 Task: Slide 4 - About The Recipe.
Action: Mouse moved to (33, 79)
Screenshot: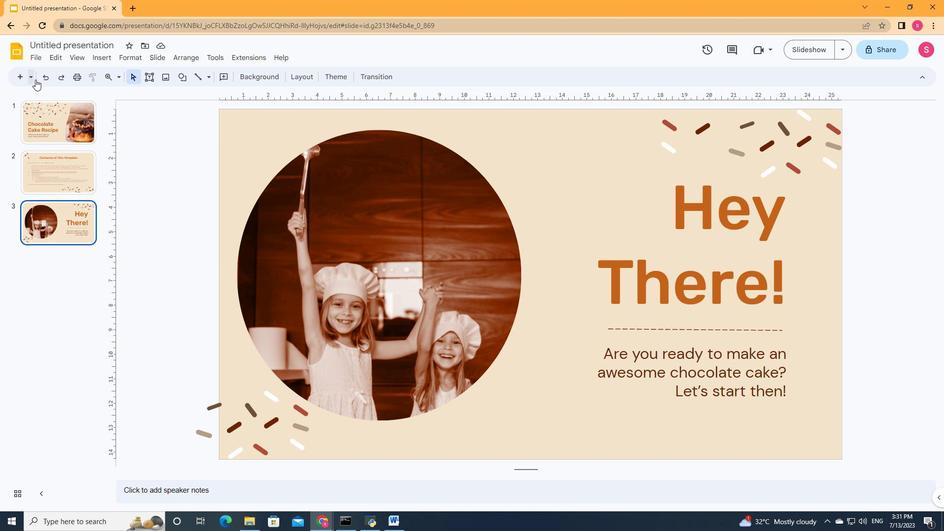 
Action: Mouse pressed left at (33, 79)
Screenshot: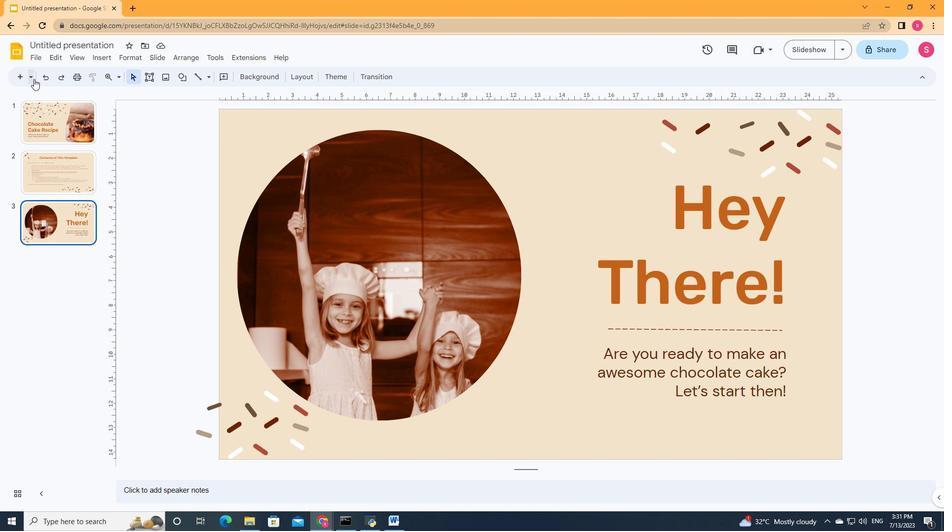 
Action: Mouse moved to (172, 106)
Screenshot: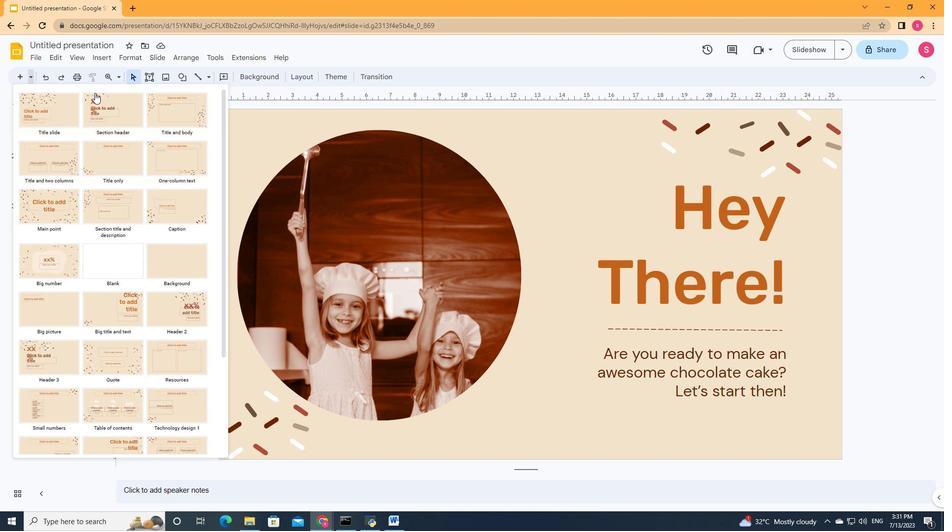 
Action: Mouse pressed left at (172, 106)
Screenshot: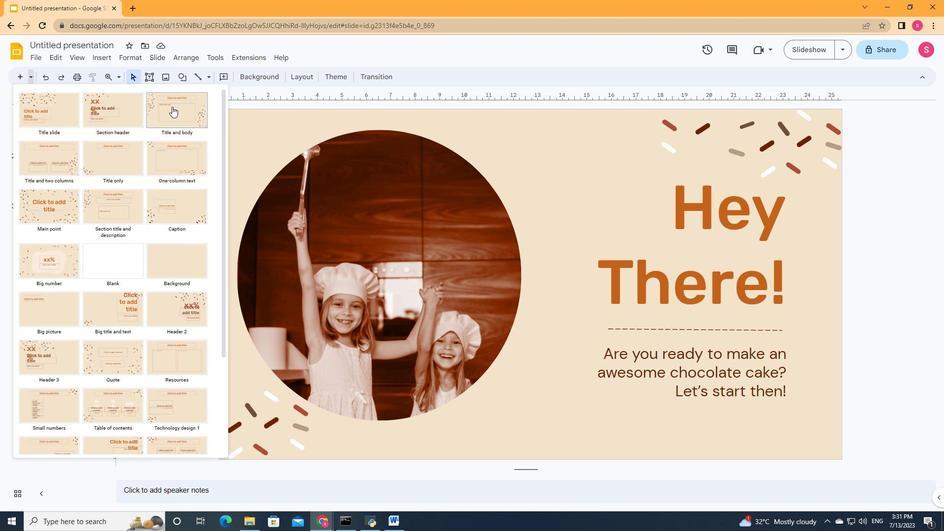 
Action: Mouse moved to (416, 159)
Screenshot: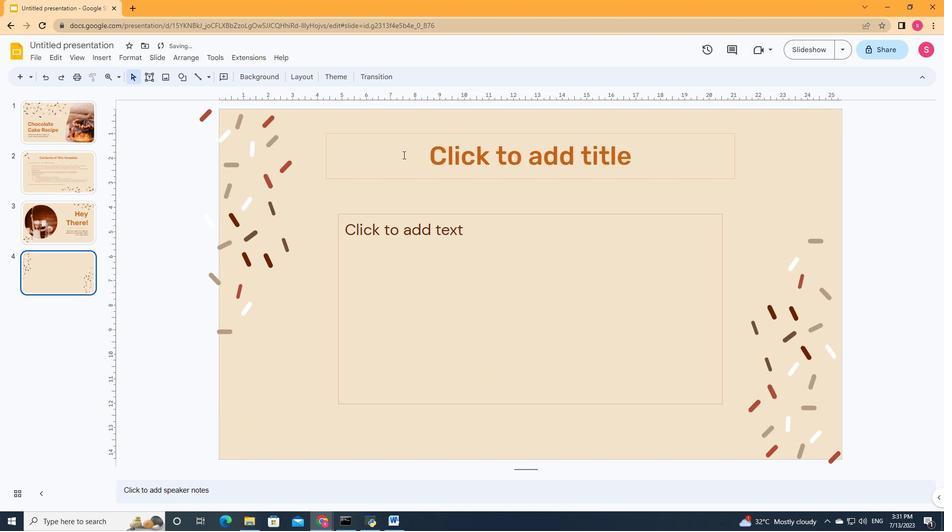 
Action: Mouse pressed left at (416, 159)
Screenshot: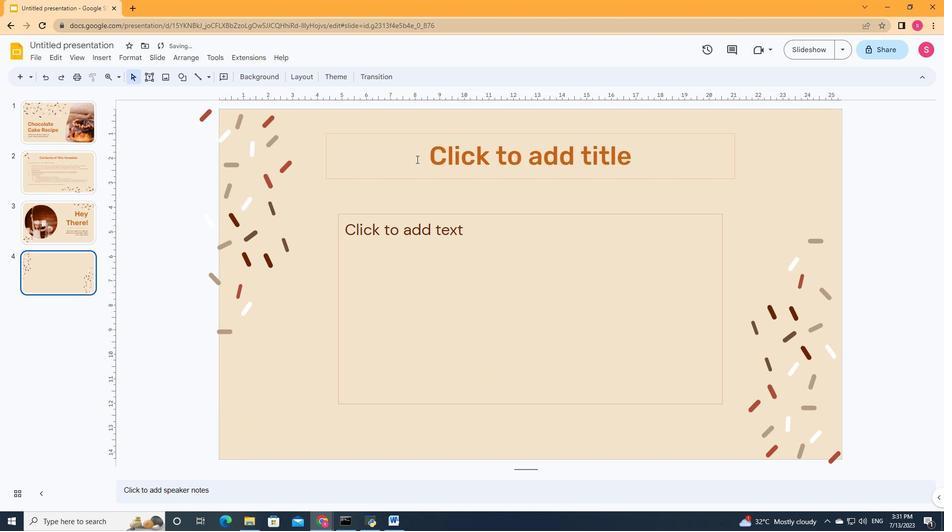 
Action: Key pressed <Key.shift>About<Key.space>the<Key.space><Key.shift>Recipe
Screenshot: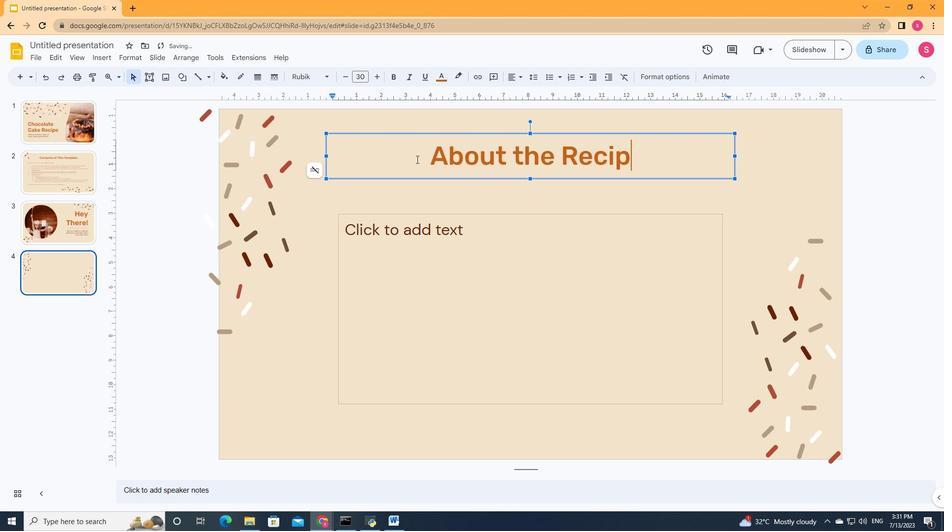 
Action: Mouse moved to (393, 277)
Screenshot: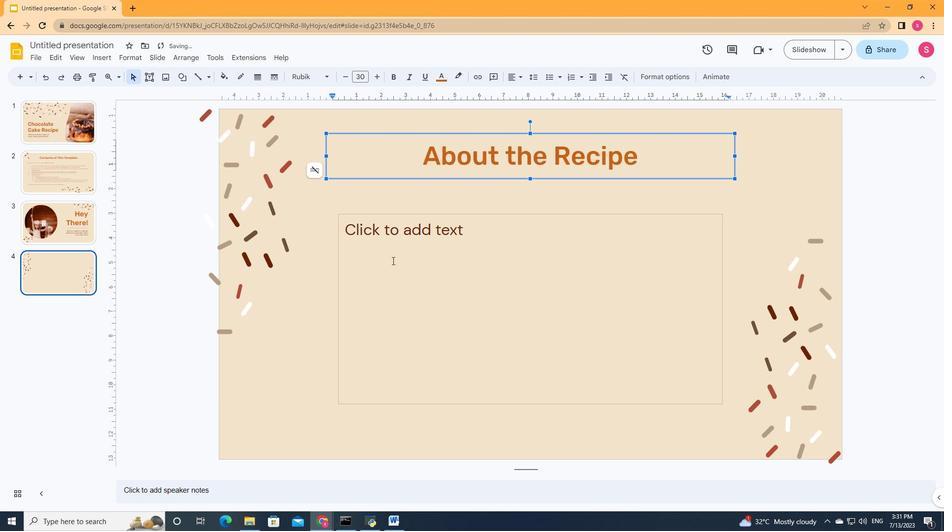 
Action: Mouse pressed left at (393, 277)
Screenshot: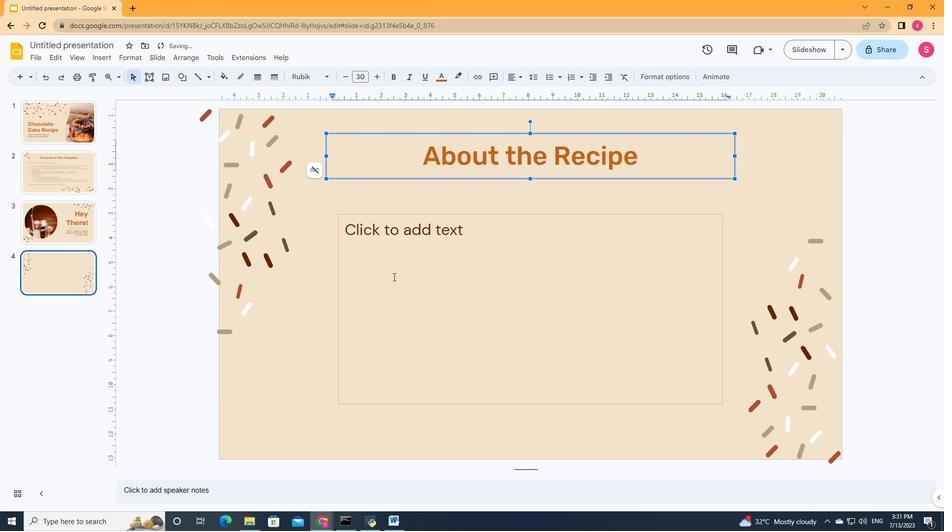 
Action: Key pressed <Key.shift>Craving<Key.space>something<Key.space>sweet<Key.shift>?<Key.space><Key.shift>Then,<Key.space>we<Key.space>have<Key.space>the<Key.space>perfect<Key.space>solution.<Key.space><Key.shift>This<Key.space>chocolate<Key.space>cake<Key.space>is<Key.shift><Key.shift><Key.shift><Key.shift><Key.shift><Key.shift><Key.shift><Key.shift><Key.shift>:<Key.enter><Key.shift><Key.shift>Very<Key.space>easy<Key.space>to<Key.space>make<Key.enter><Key.shift>You<Key.space>can<Key.space>change<Key.space>the<Key.space>ingredients<Key.space>and<Key.space>choose<Key.space>gluten-free<Key.space>options<Key.space>too<Key.enter><Key.shift>Most<Key.space>importantly,<Key.space>it's<Key.space>simply<Key.space>delicious<Key.shift><Key.shift><Key.shift><Key.shift><Key.shift><Key.shift><Key.shift><Key.shift><Key.shift><Key.shift><Key.shift><Key.shift><Key.shift><Key.shift><Key.shift>!<Key.enter><Key.shift><Key.shift><Key.shift><Key.shift><Key.shift><Key.shift><Key.shift>We'll<Key.space>take<Key.space>you<Key.space>step<Key.space>by<Key.space>step,<Key.space>so<Key.space>dont<Key.backspace>'t<Key.space>worry<Key.space>about<Key.space>getting<Key.space>messy<Key.space>and<Key.space>have<Key.space>fun<Key.shift><Key.shift>!
Screenshot: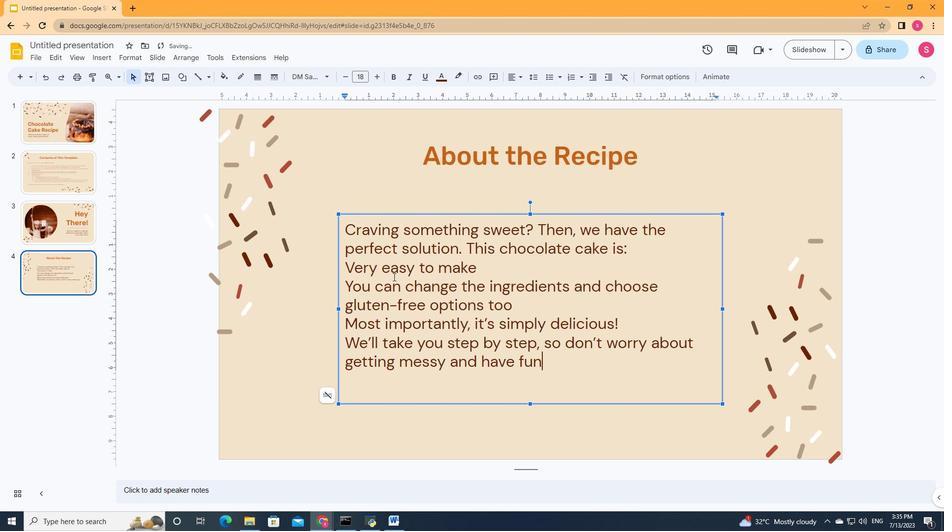 
Action: Mouse moved to (345, 270)
Screenshot: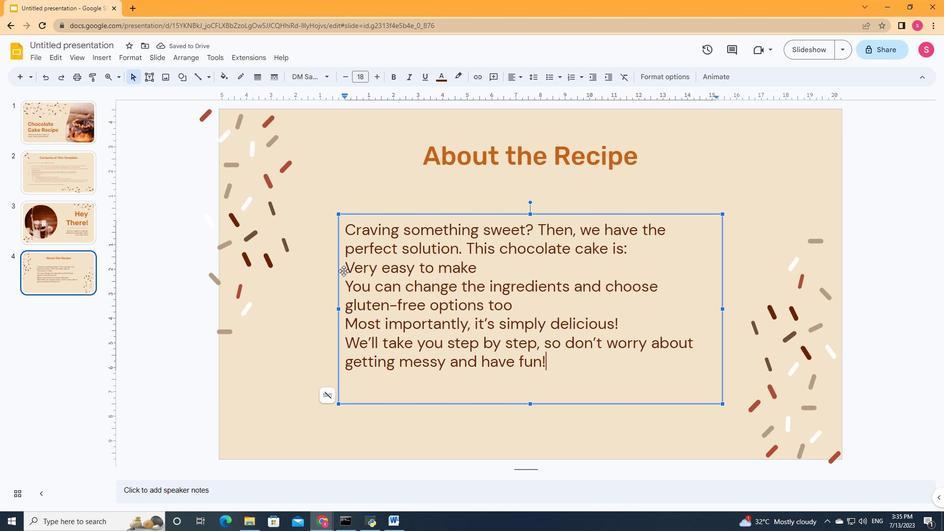 
Action: Mouse pressed left at (345, 270)
Screenshot: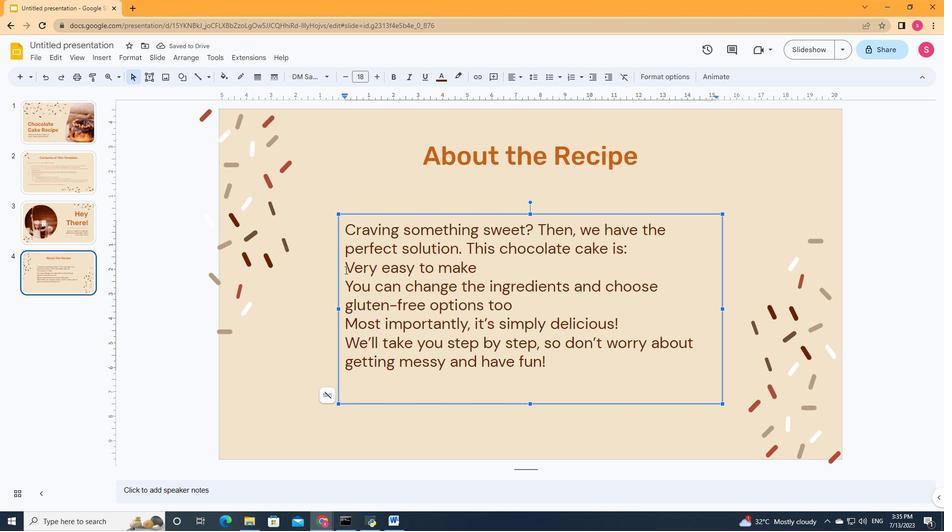
Action: Mouse moved to (556, 75)
Screenshot: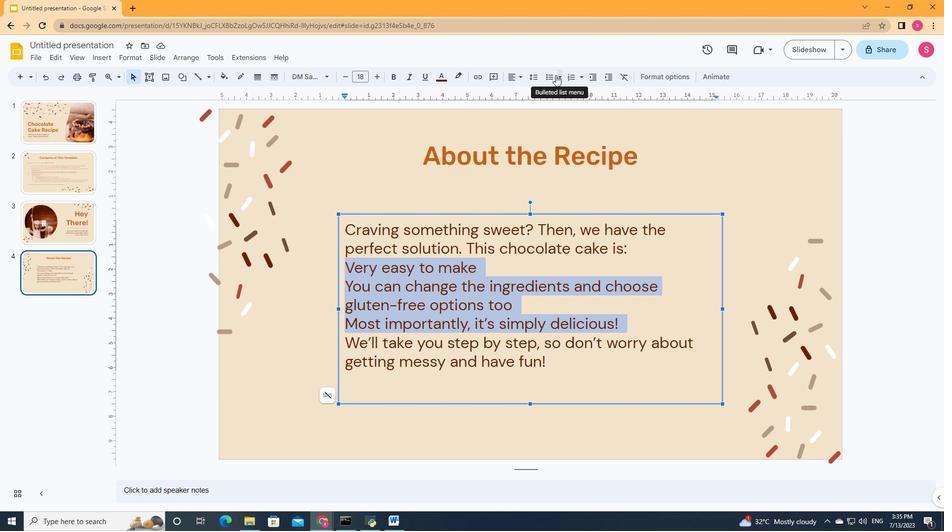 
Action: Mouse pressed left at (556, 75)
Screenshot: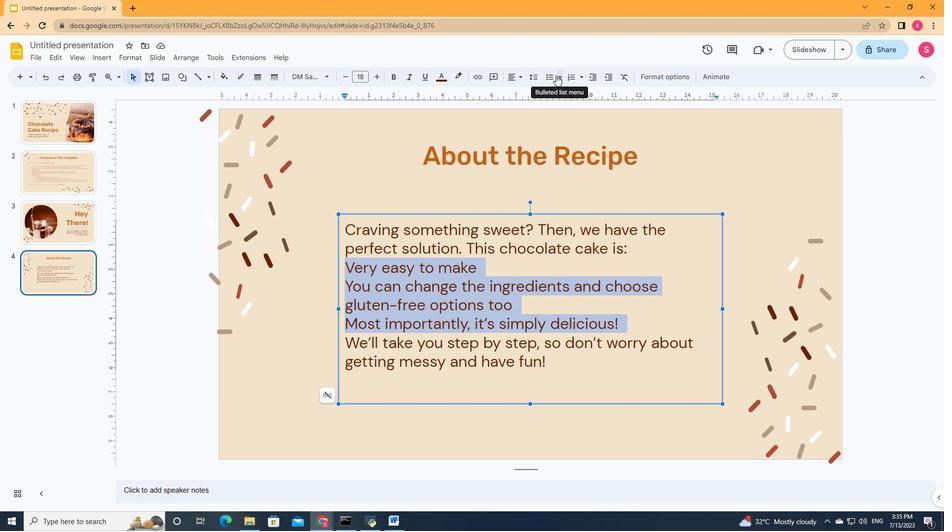 
Action: Mouse moved to (558, 102)
Screenshot: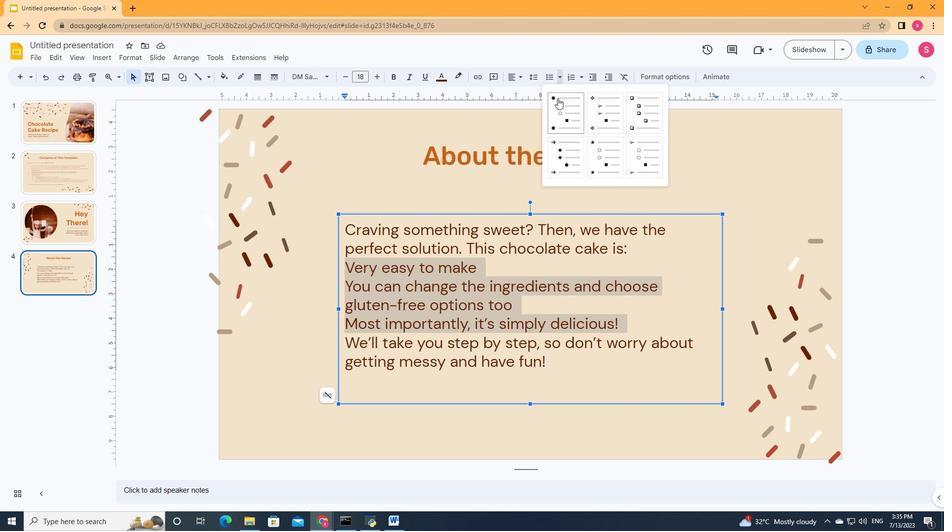 
Action: Mouse pressed left at (558, 102)
Screenshot: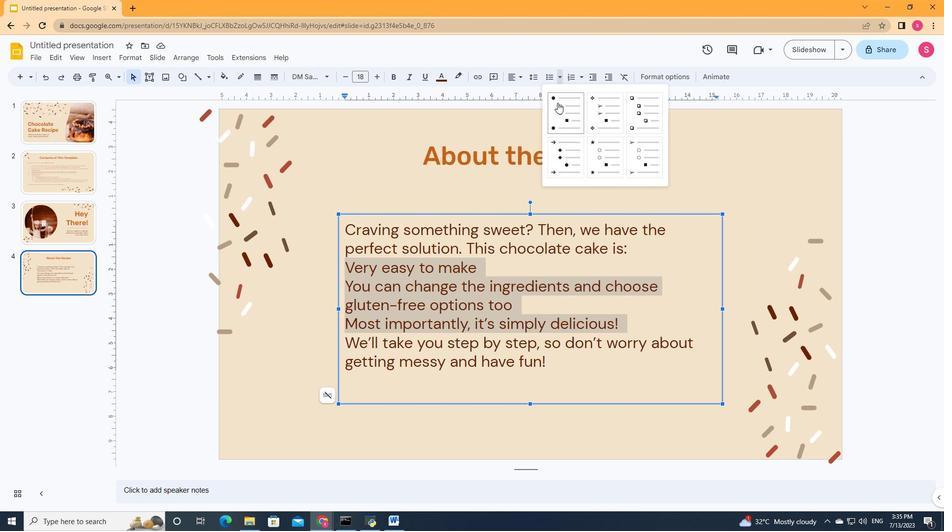 
Action: Mouse moved to (631, 251)
Screenshot: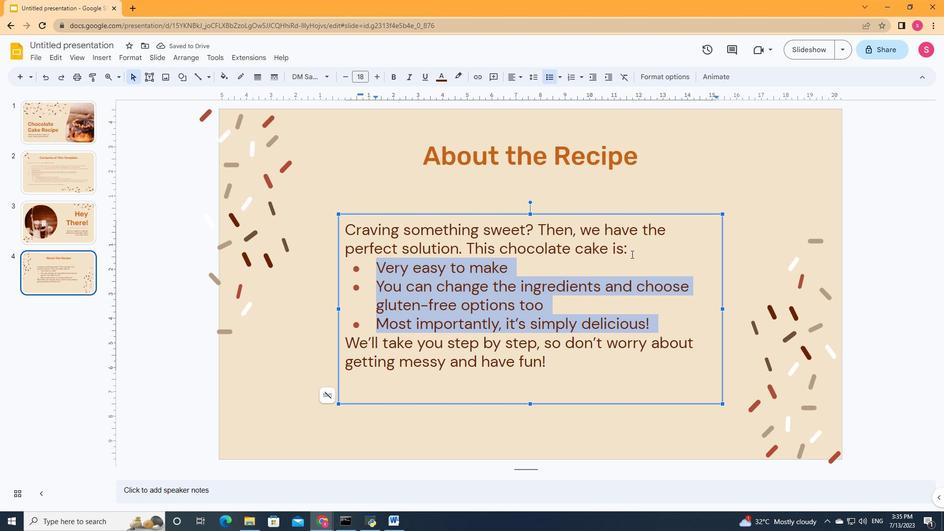 
Action: Mouse pressed left at (631, 251)
Screenshot: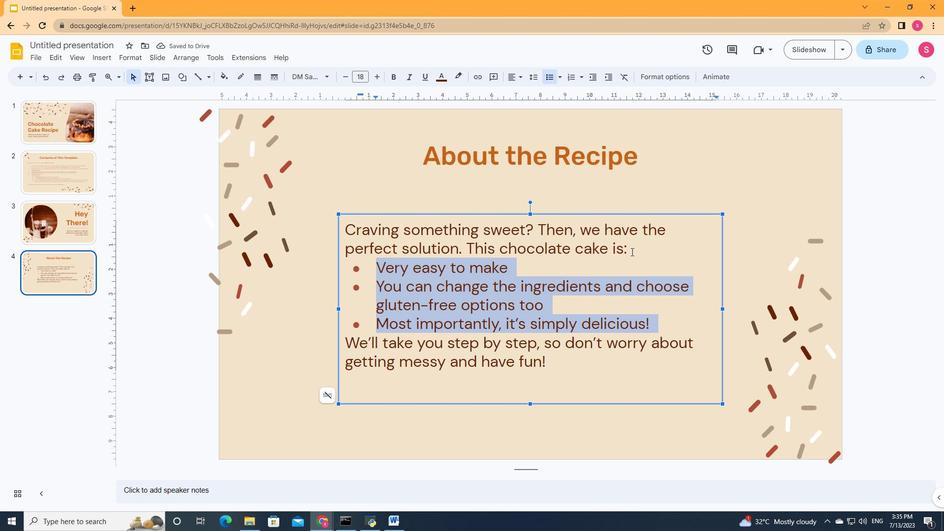 
Action: Mouse moved to (631, 255)
Screenshot: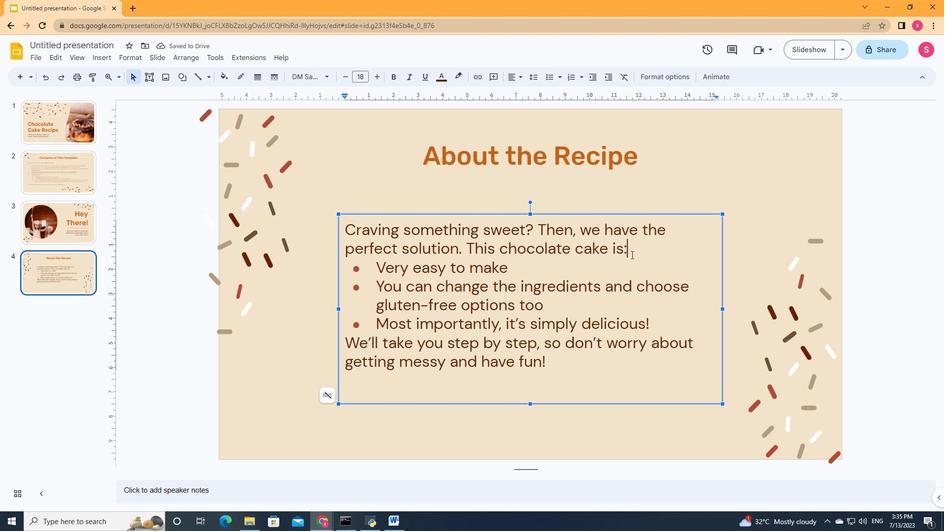 
Action: Key pressed <Key.enter>
Screenshot: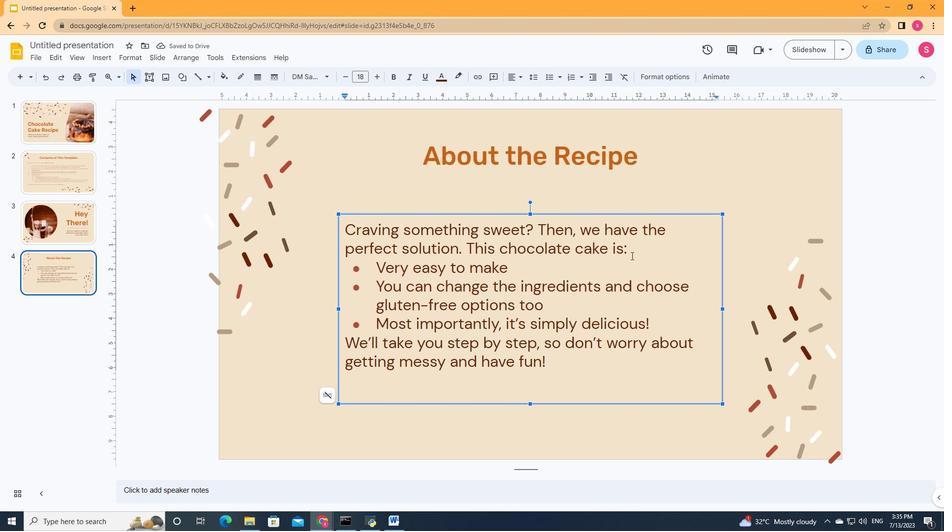 
Action: Mouse moved to (343, 362)
Screenshot: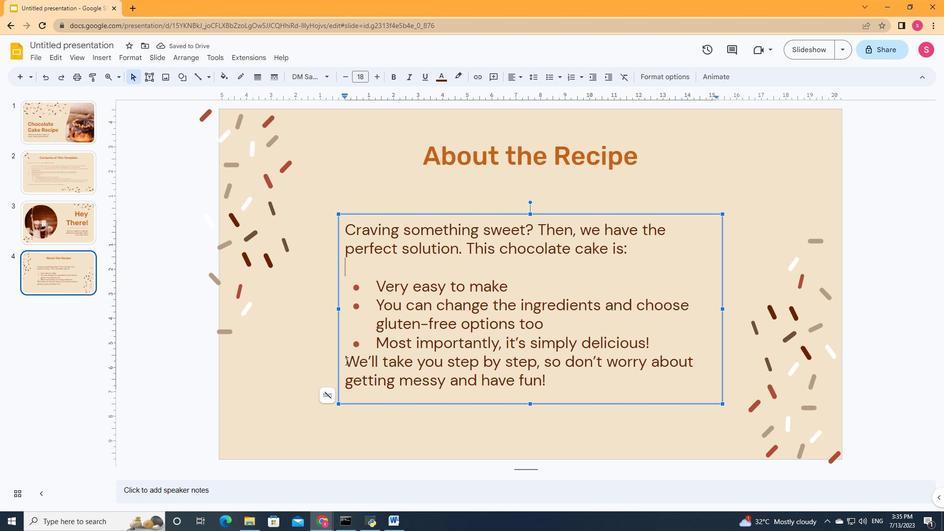 
Action: Mouse pressed left at (343, 362)
Screenshot: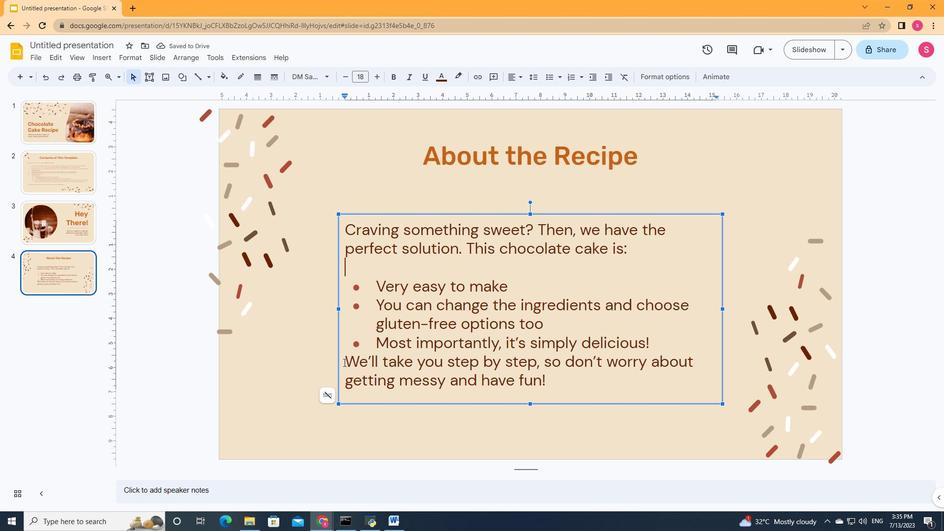 
Action: Mouse moved to (347, 362)
Screenshot: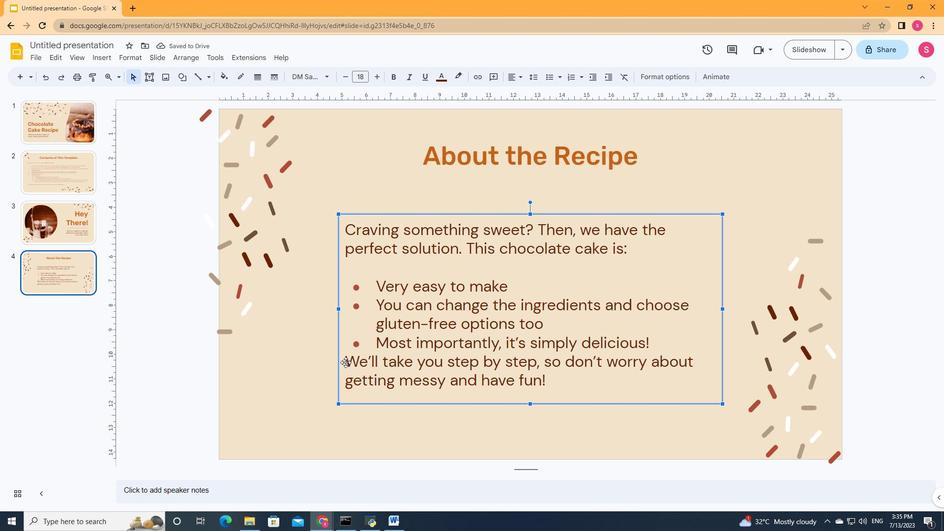 
Action: Mouse pressed left at (347, 362)
Screenshot: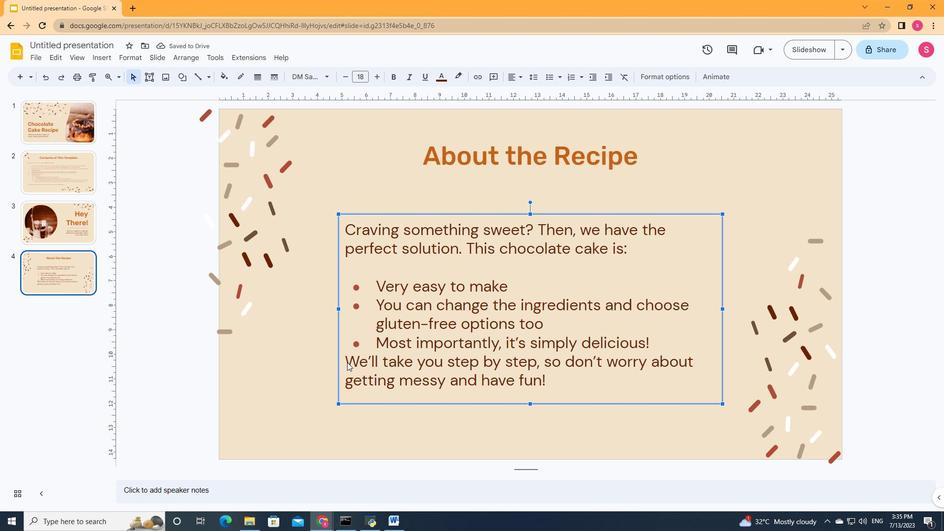 
Action: Mouse moved to (347, 362)
Screenshot: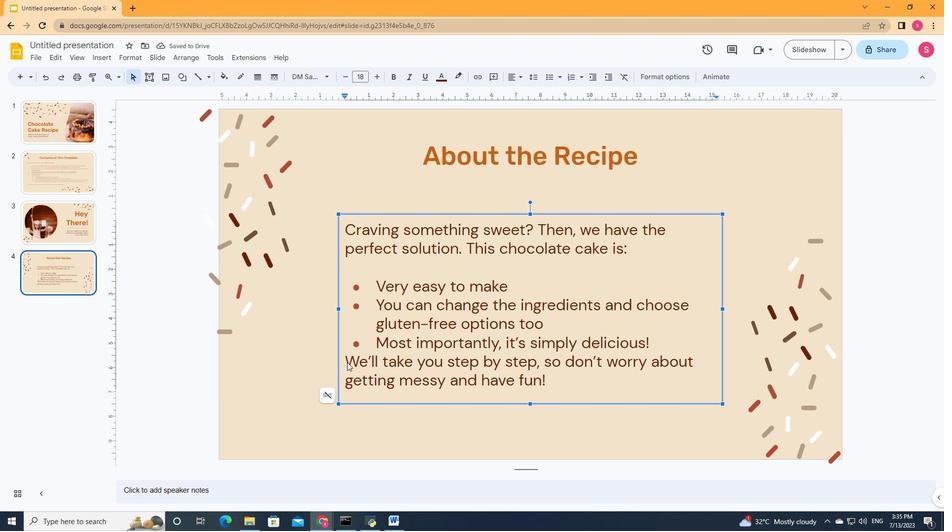 
Action: Key pressed <Key.enter>
Screenshot: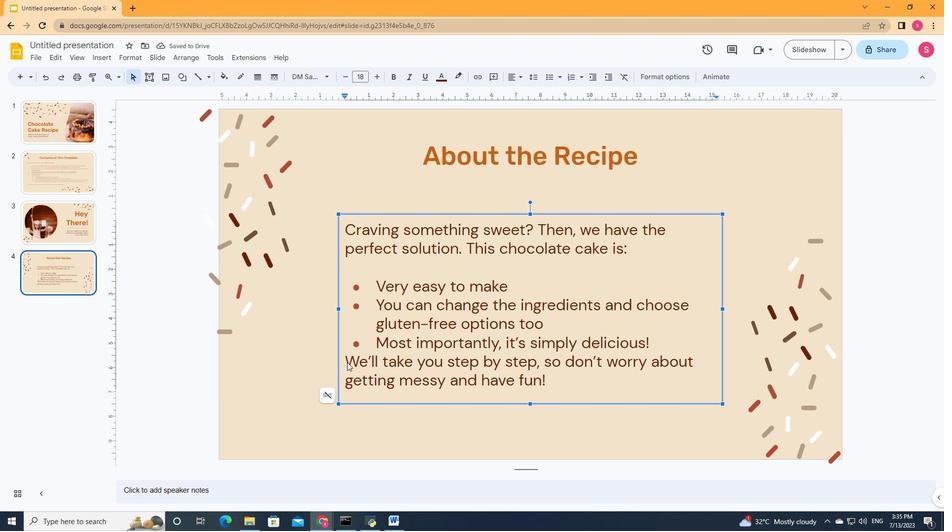 
Action: Mouse moved to (560, 421)
Screenshot: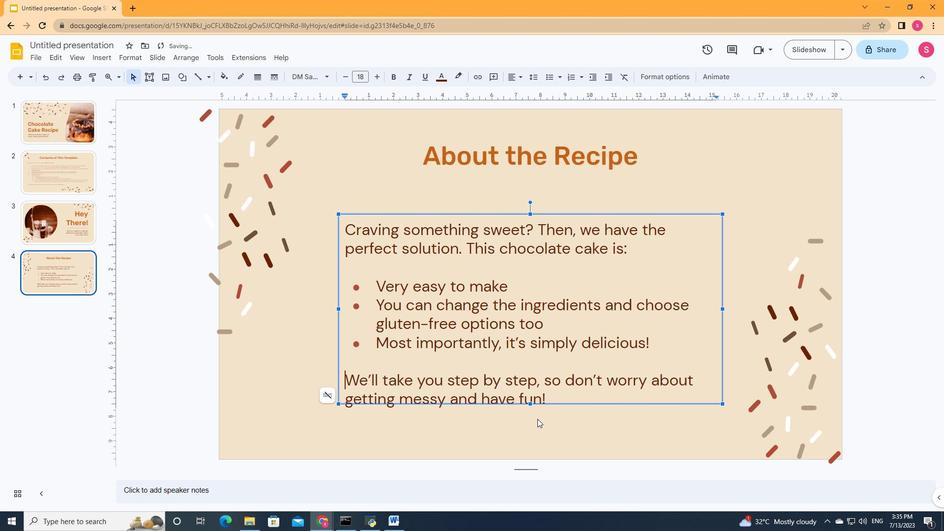 
Action: Mouse pressed left at (560, 421)
Screenshot: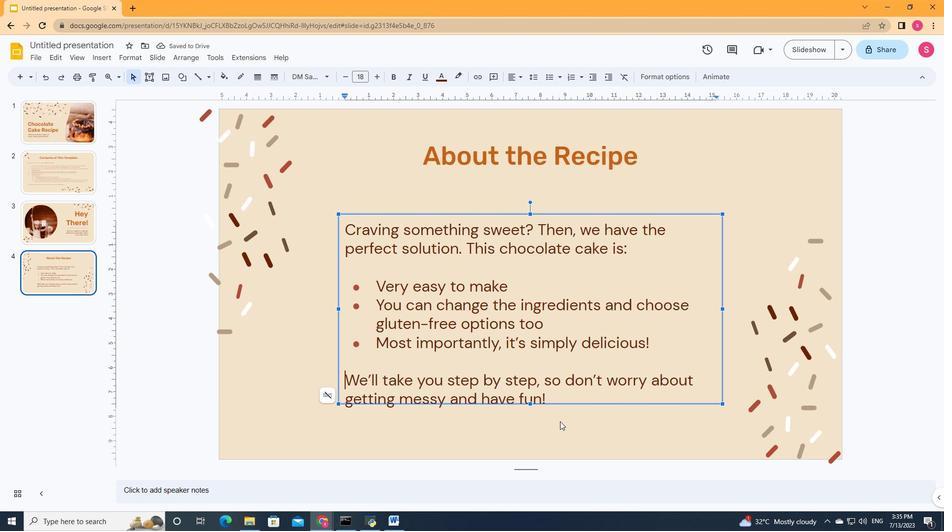 
Action: Mouse moved to (208, 78)
Screenshot: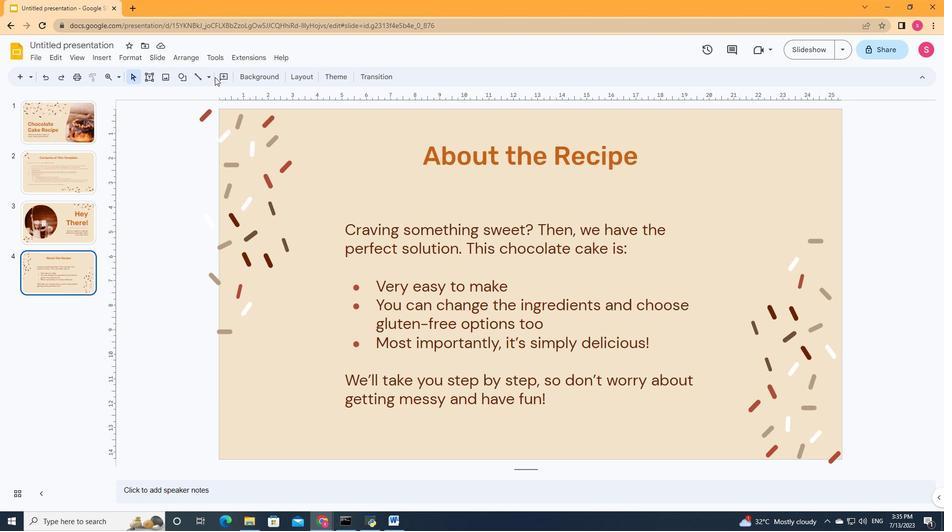 
Action: Mouse pressed left at (208, 78)
Screenshot: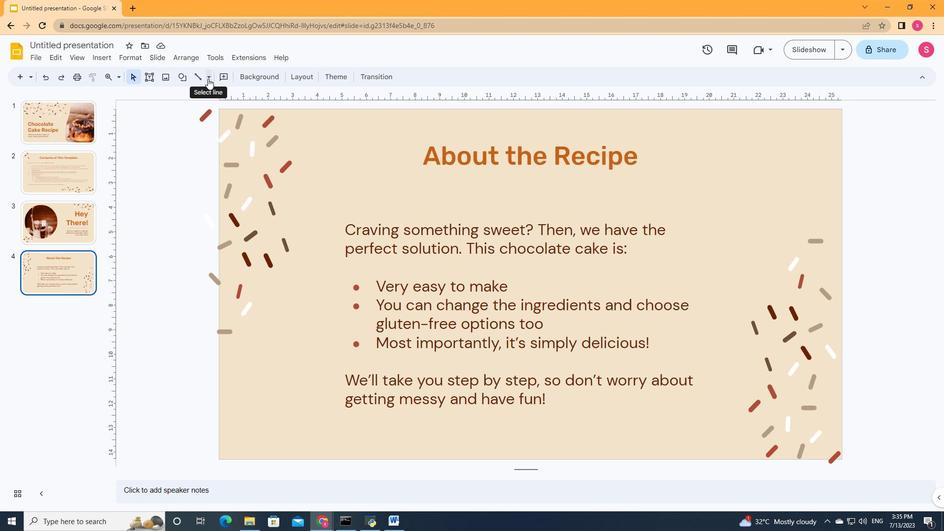 
Action: Mouse moved to (219, 96)
Screenshot: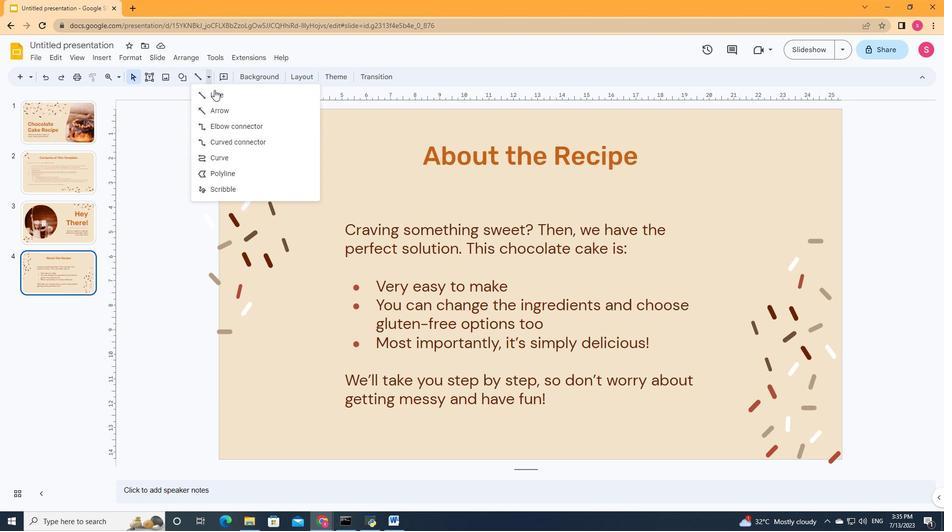 
Action: Mouse pressed left at (219, 96)
Screenshot: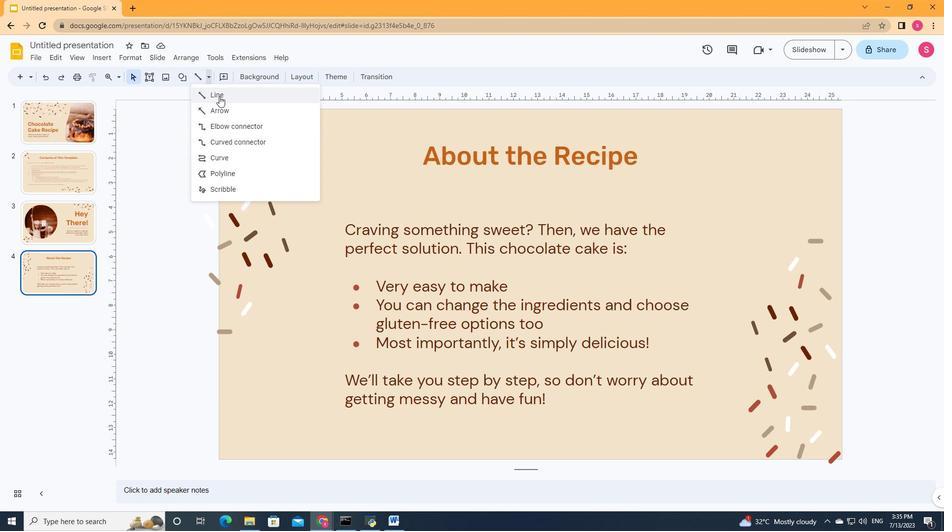 
Action: Mouse moved to (434, 186)
Screenshot: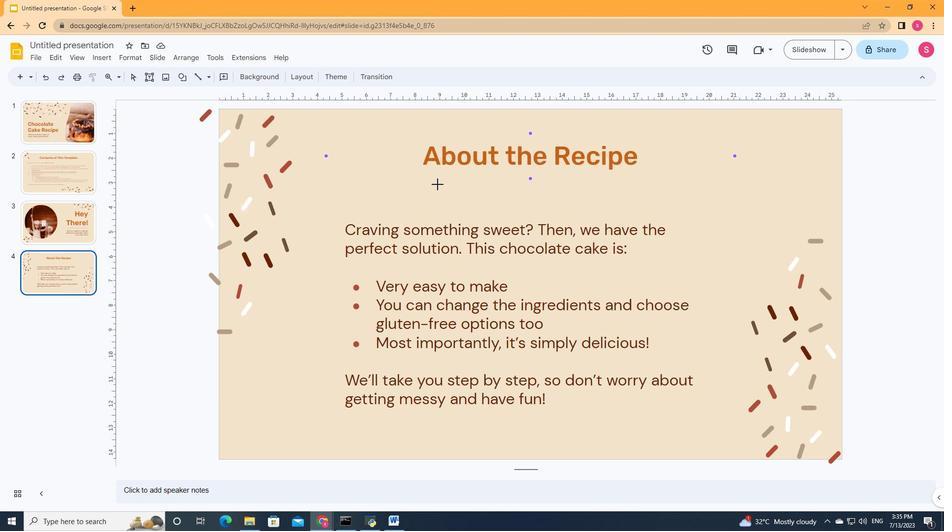
Action: Mouse pressed left at (434, 186)
Screenshot: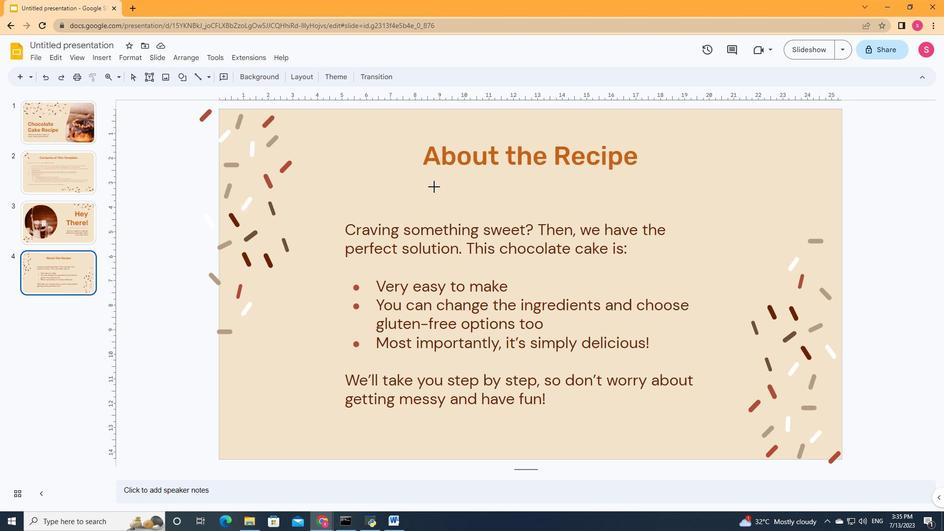 
Action: Mouse moved to (244, 79)
Screenshot: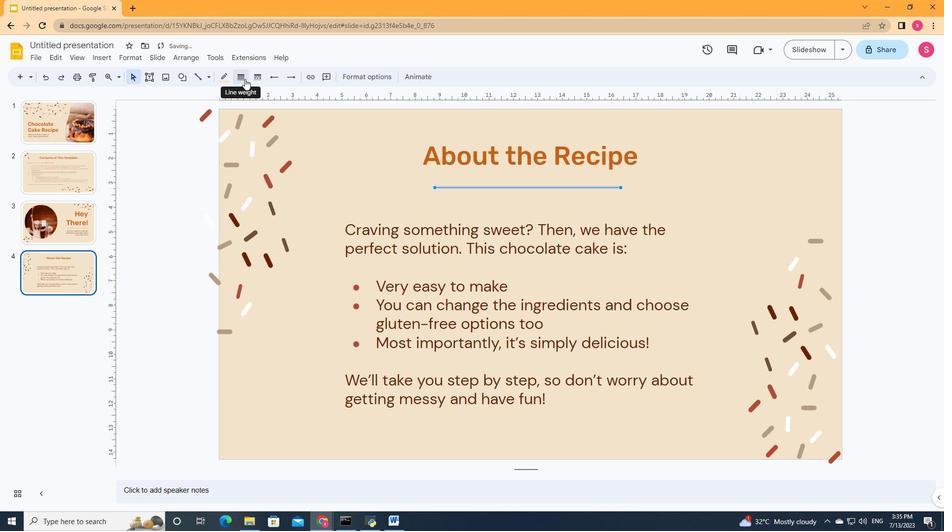 
Action: Mouse pressed left at (244, 79)
Screenshot: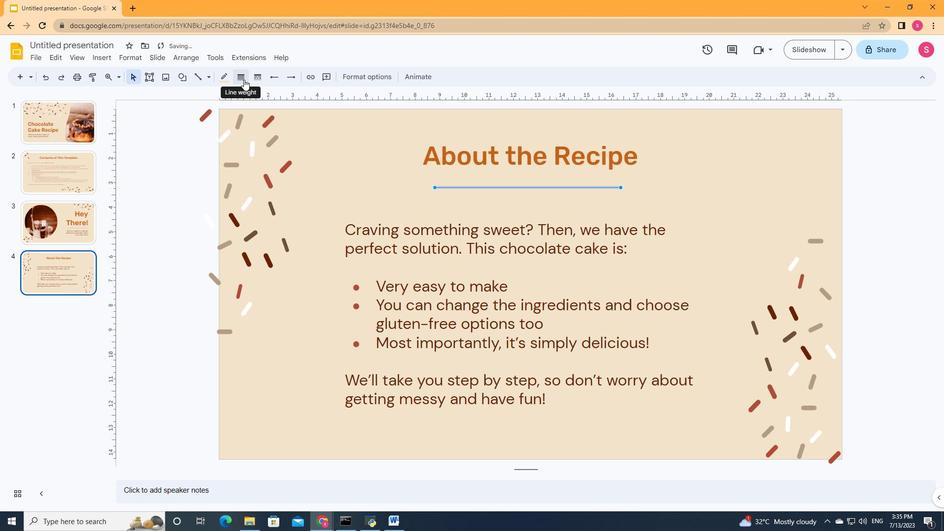 
Action: Mouse moved to (248, 144)
Screenshot: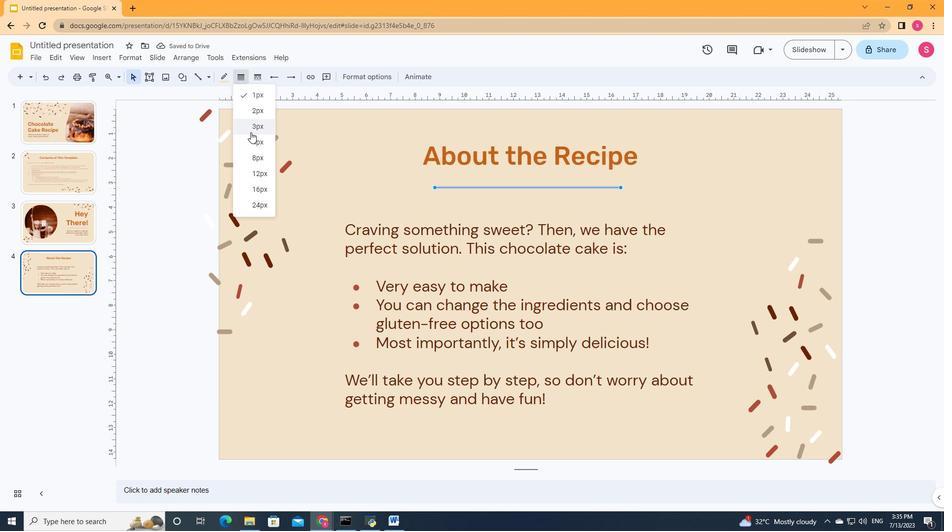 
Action: Mouse pressed left at (248, 144)
Screenshot: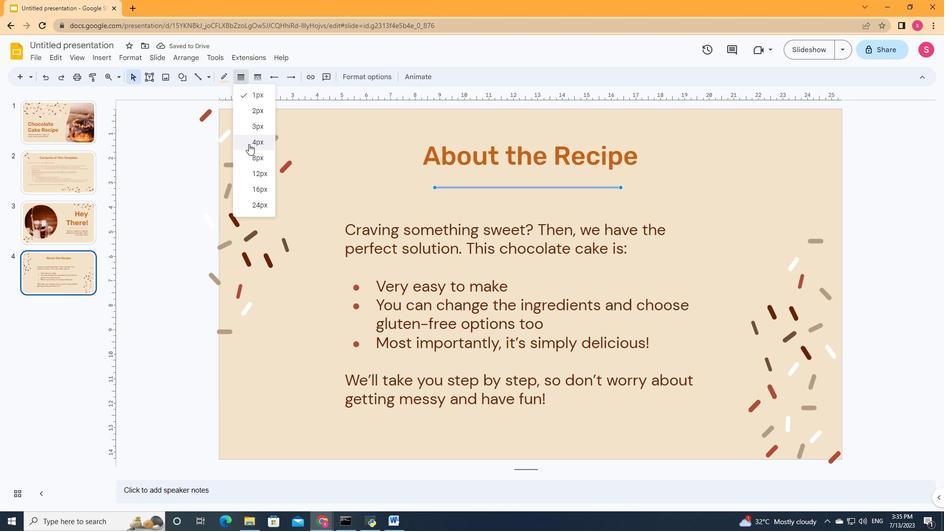 
Action: Mouse moved to (260, 80)
Screenshot: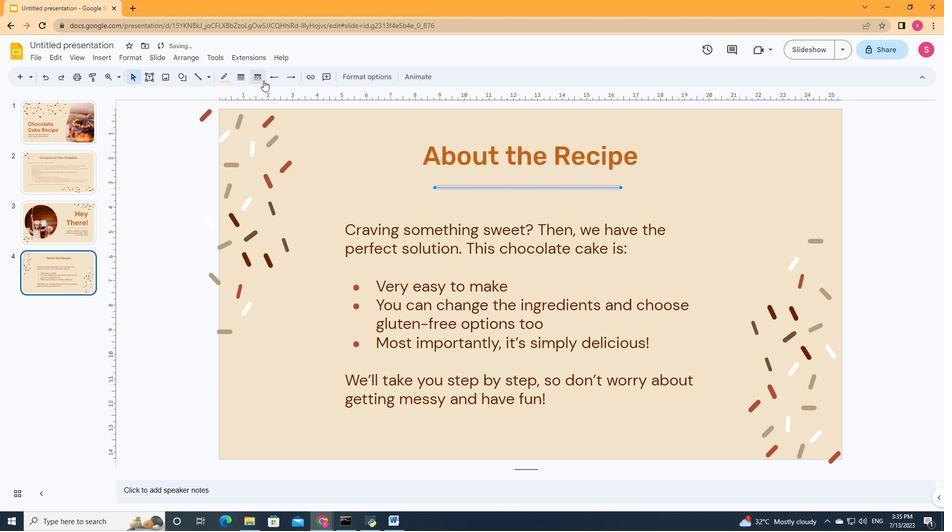 
Action: Mouse pressed left at (260, 80)
Screenshot: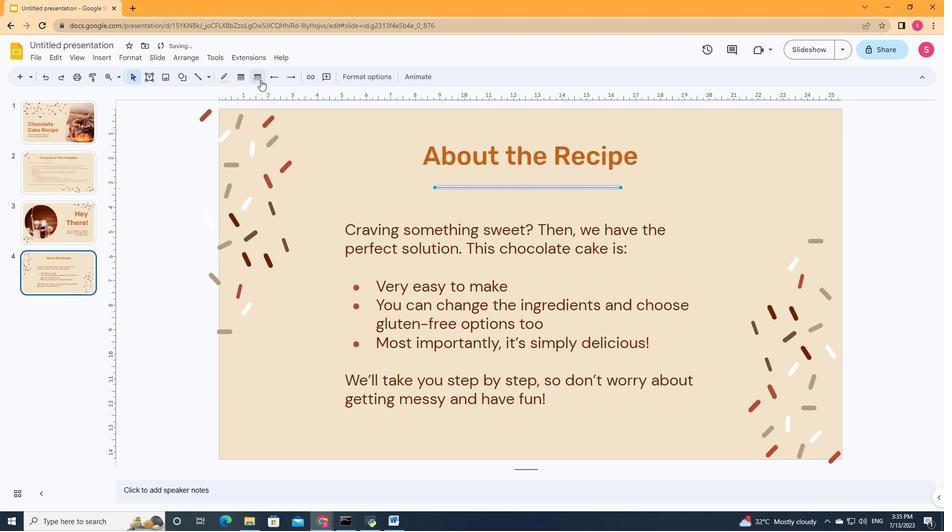 
Action: Mouse moved to (271, 152)
Screenshot: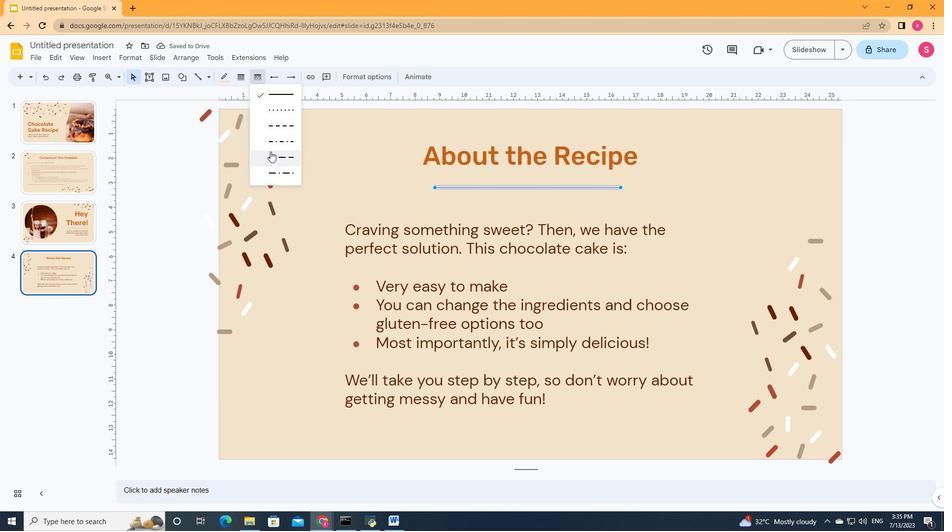 
Action: Mouse pressed left at (271, 152)
Screenshot: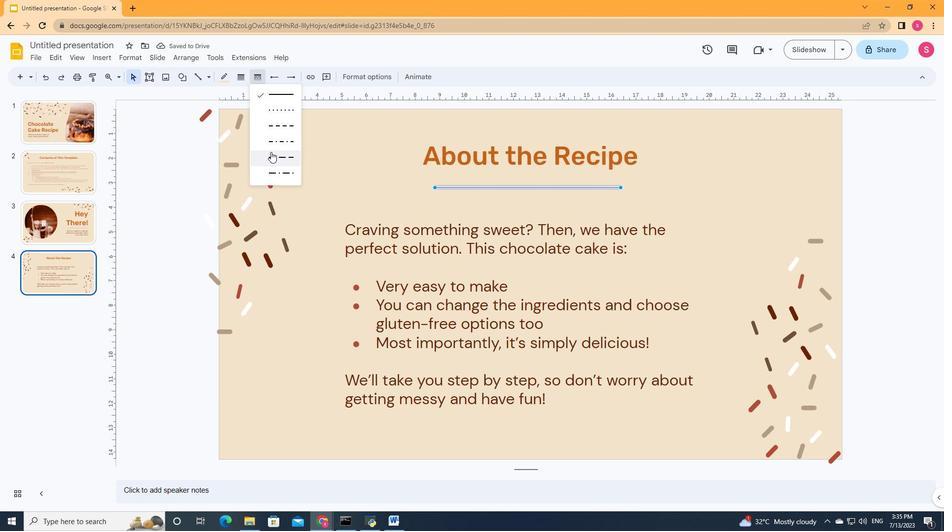
Action: Mouse moved to (513, 210)
Screenshot: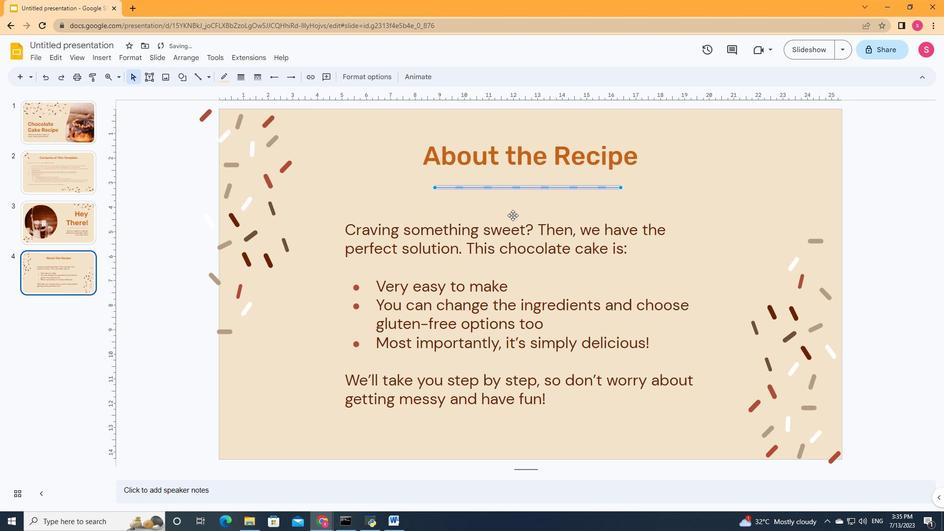 
Action: Mouse pressed left at (513, 210)
Screenshot: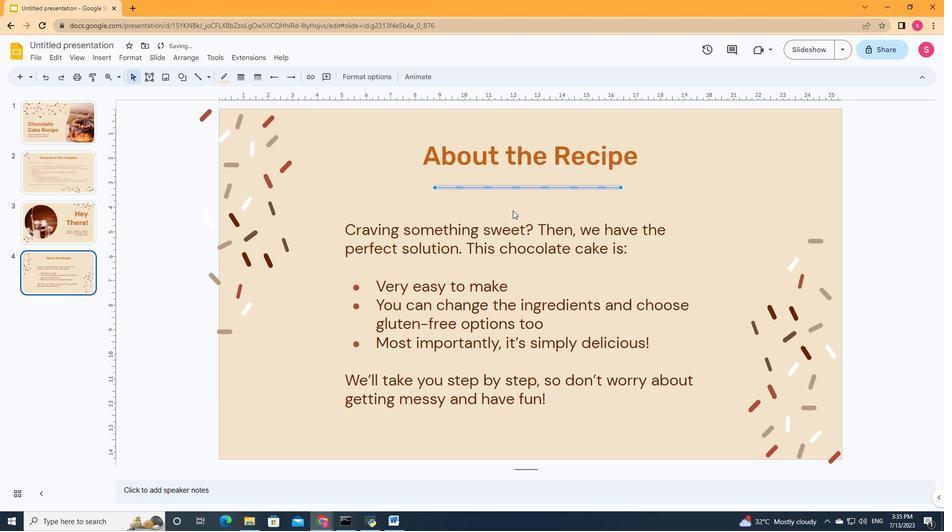 
Action: Mouse moved to (504, 188)
Screenshot: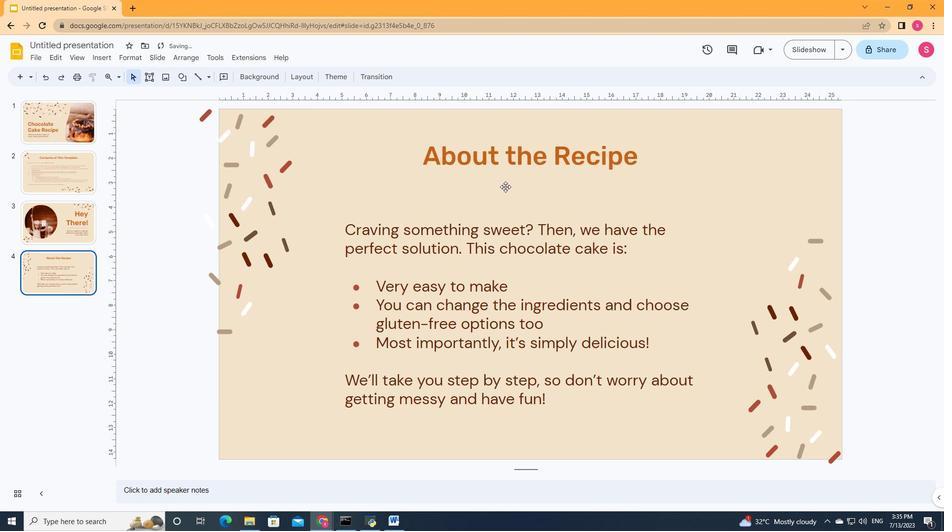 
Action: Mouse pressed left at (504, 188)
Screenshot: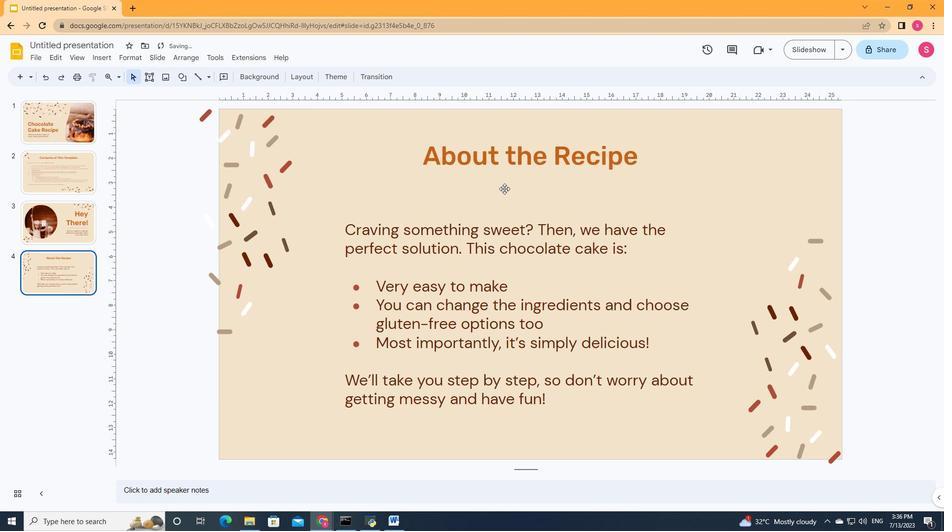 
Action: Mouse moved to (224, 81)
Screenshot: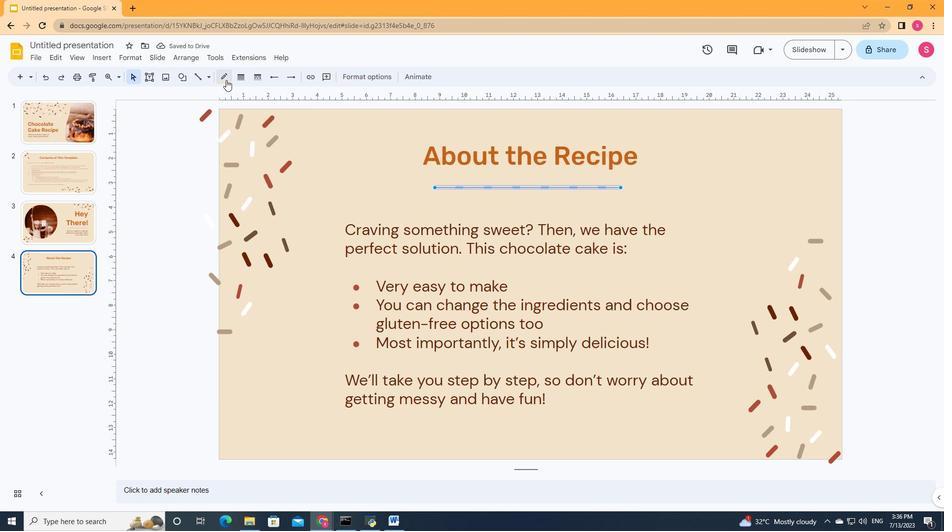 
Action: Mouse pressed left at (224, 81)
Screenshot: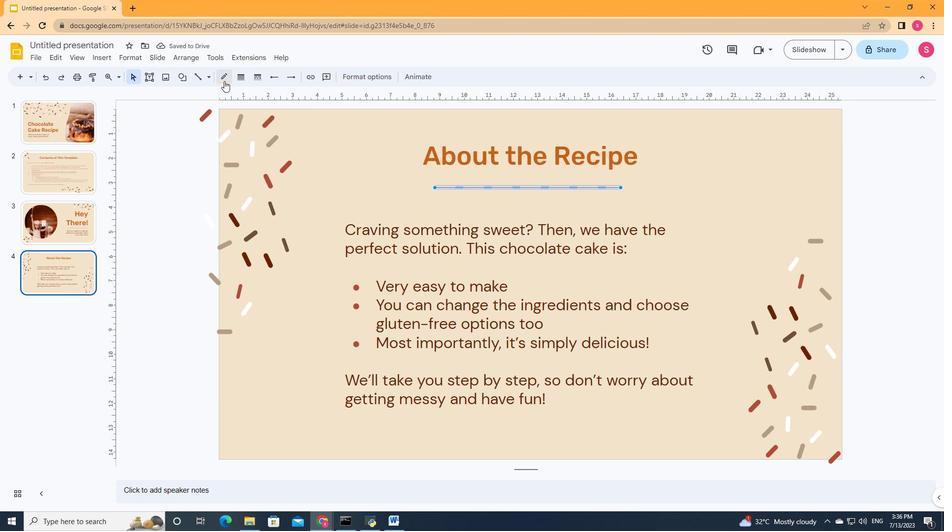 
Action: Mouse moved to (226, 108)
Screenshot: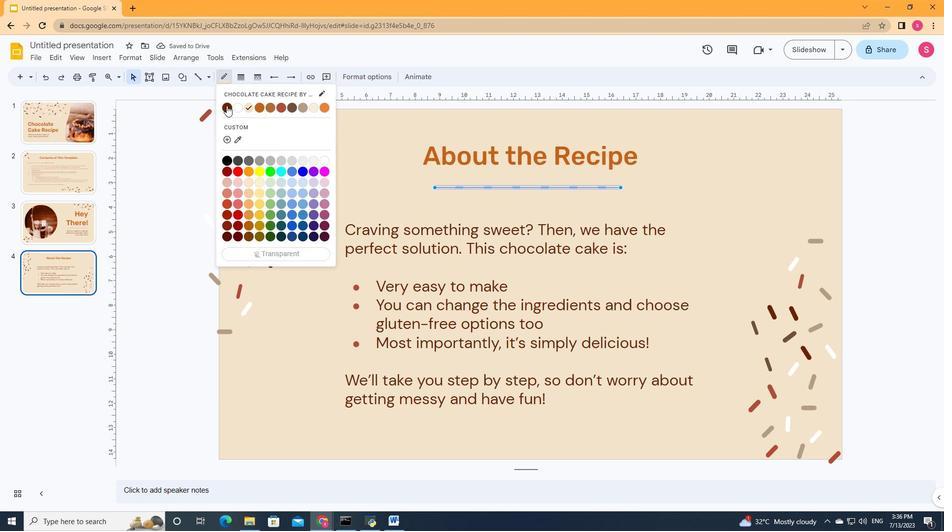 
Action: Mouse pressed left at (226, 108)
Screenshot: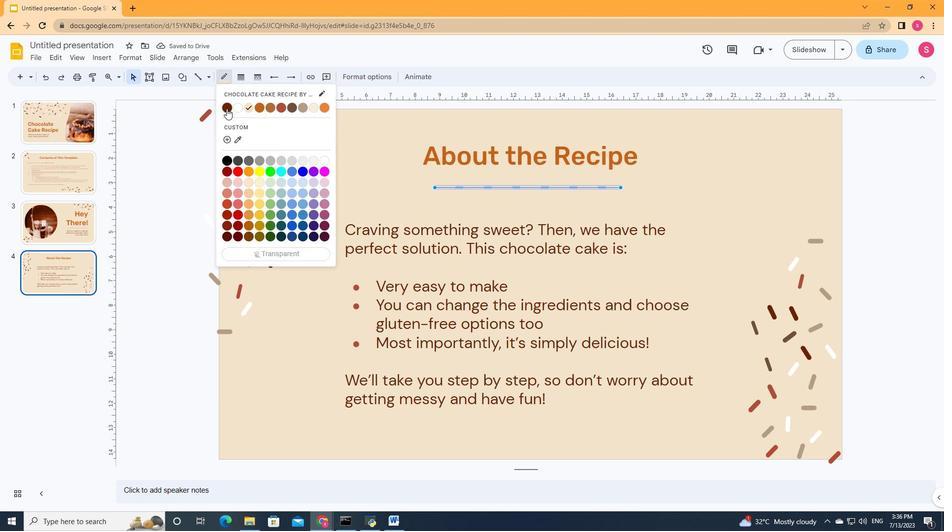 
Action: Mouse moved to (485, 222)
Screenshot: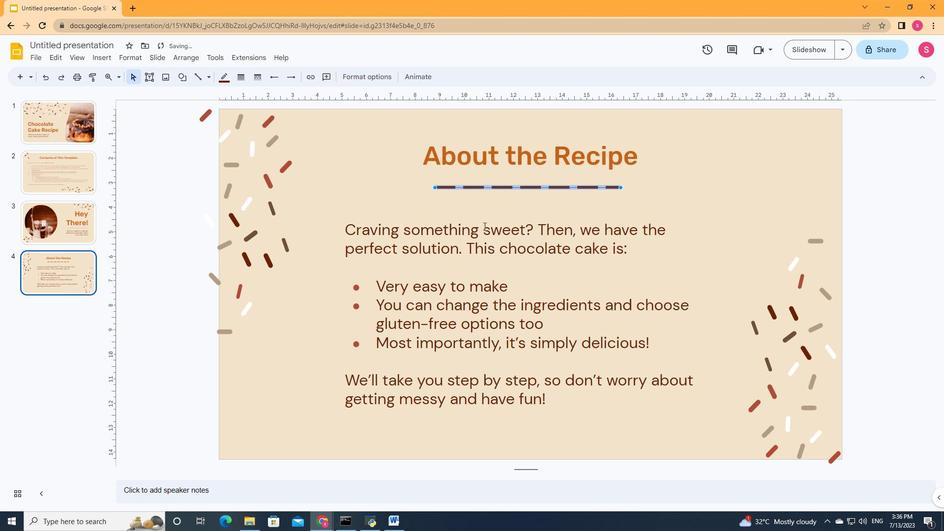 
Action: Mouse pressed left at (485, 222)
Screenshot: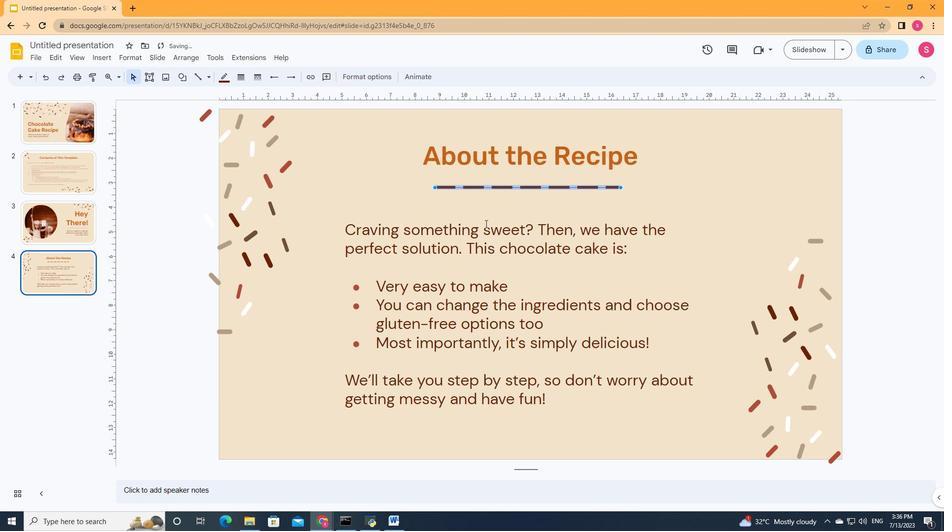 
Action: Mouse moved to (491, 185)
Screenshot: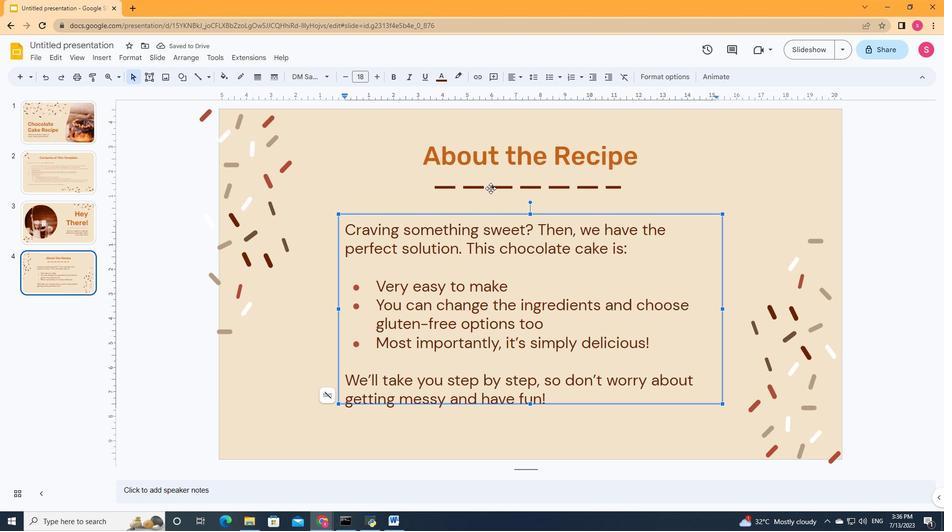 
Action: Mouse pressed left at (491, 185)
Screenshot: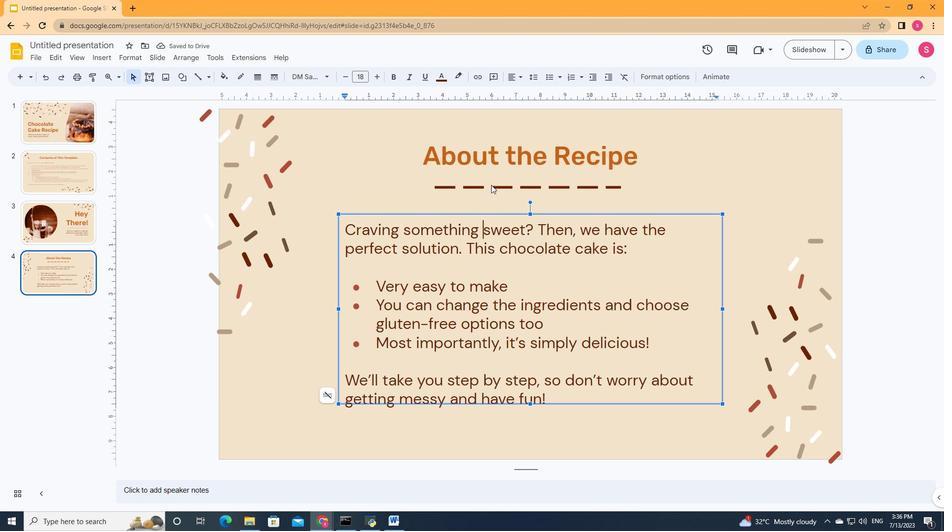 
Action: Mouse moved to (501, 187)
Screenshot: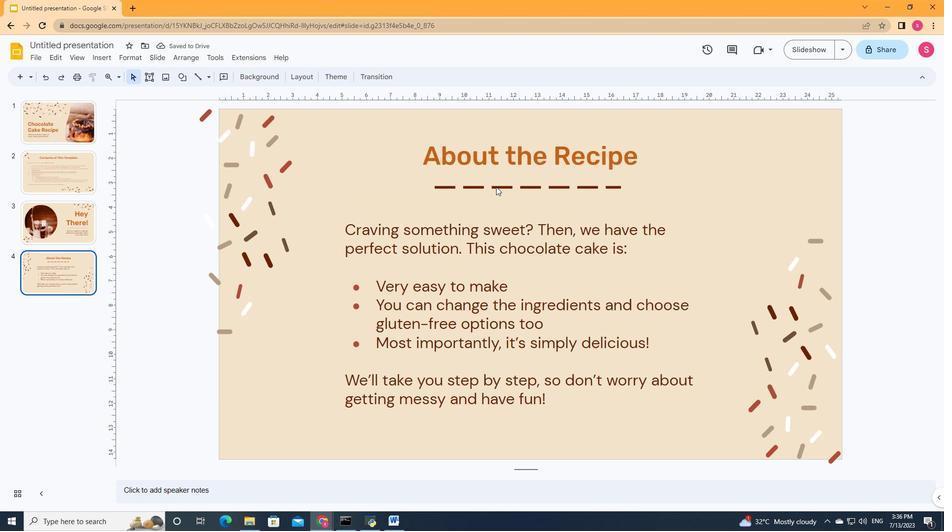 
Action: Mouse pressed left at (501, 187)
Screenshot: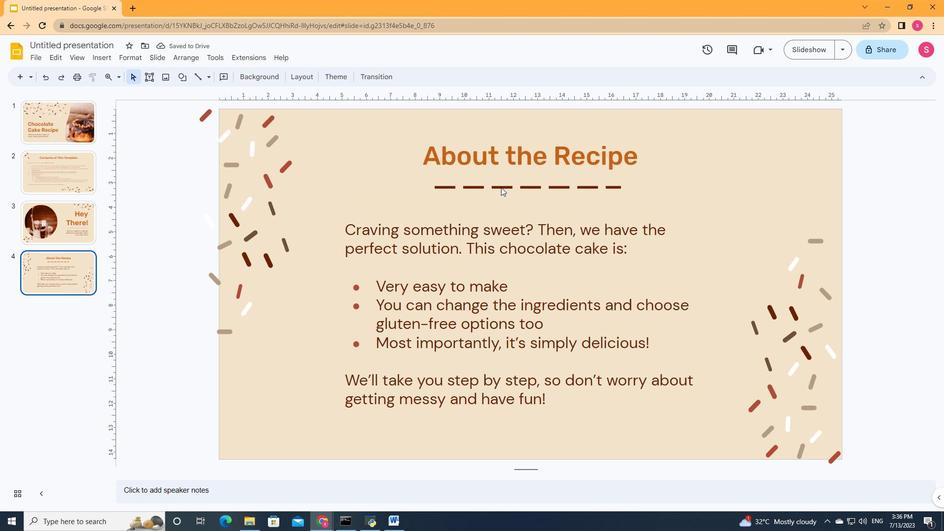 
Action: Mouse moved to (253, 81)
Screenshot: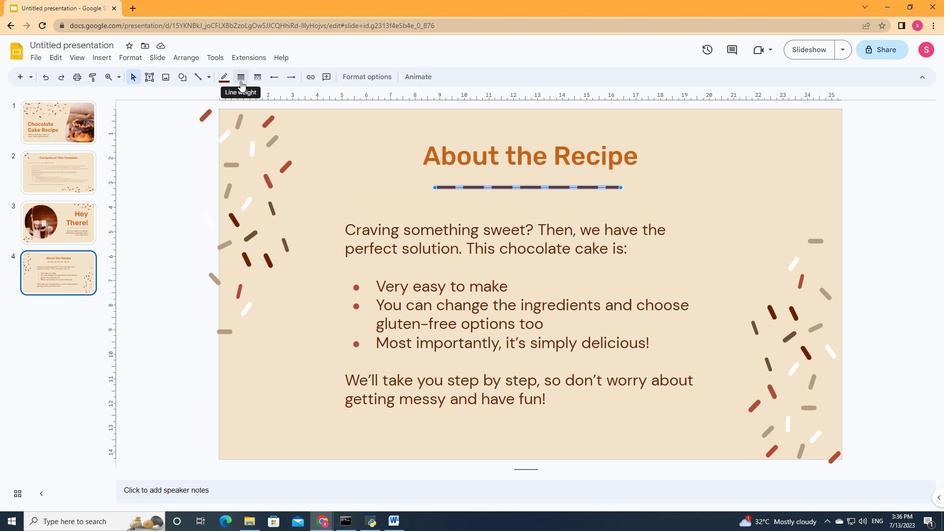 
Action: Mouse pressed left at (253, 81)
Screenshot: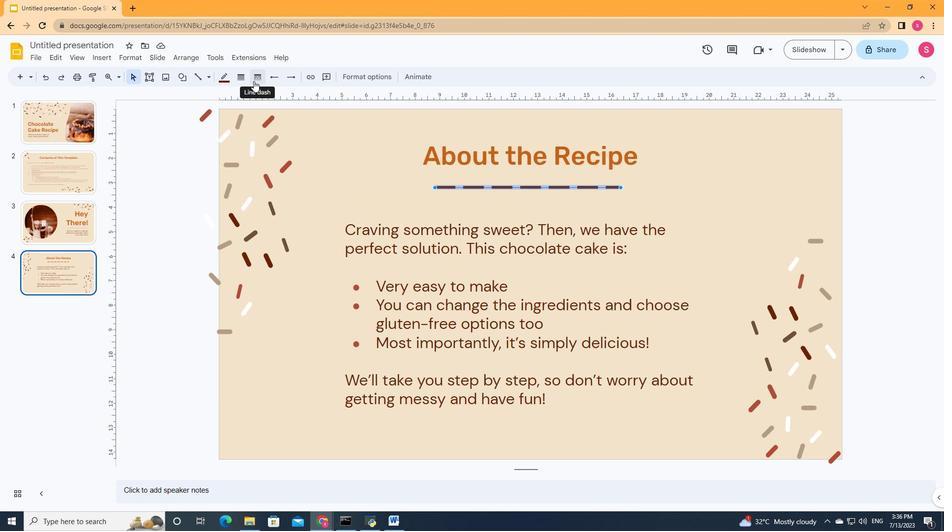 
Action: Mouse moved to (272, 120)
Screenshot: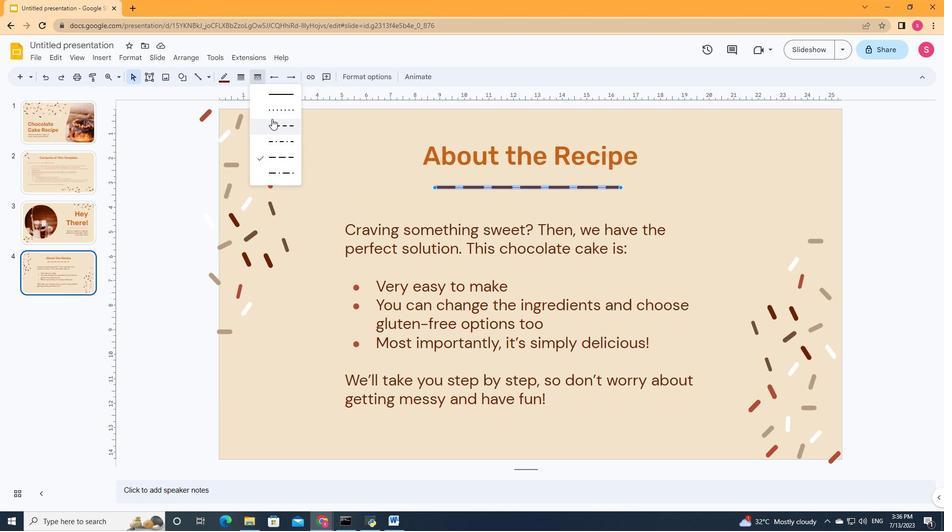 
Action: Mouse pressed left at (272, 120)
Screenshot: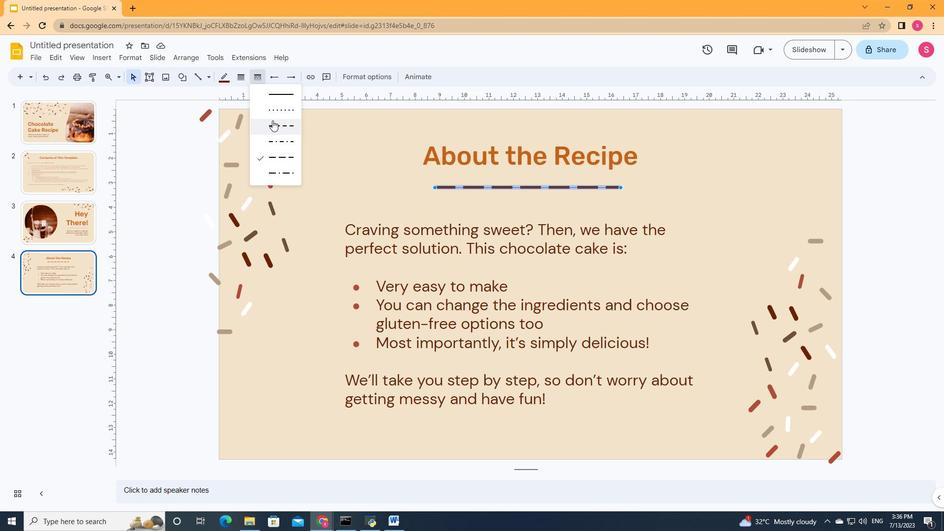 
Action: Mouse moved to (453, 195)
Screenshot: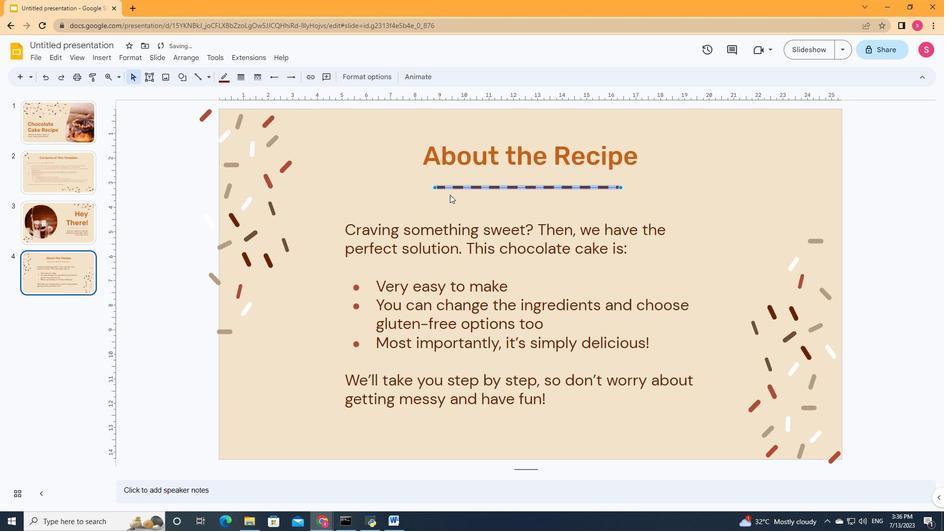 
Action: Mouse pressed left at (453, 195)
Screenshot: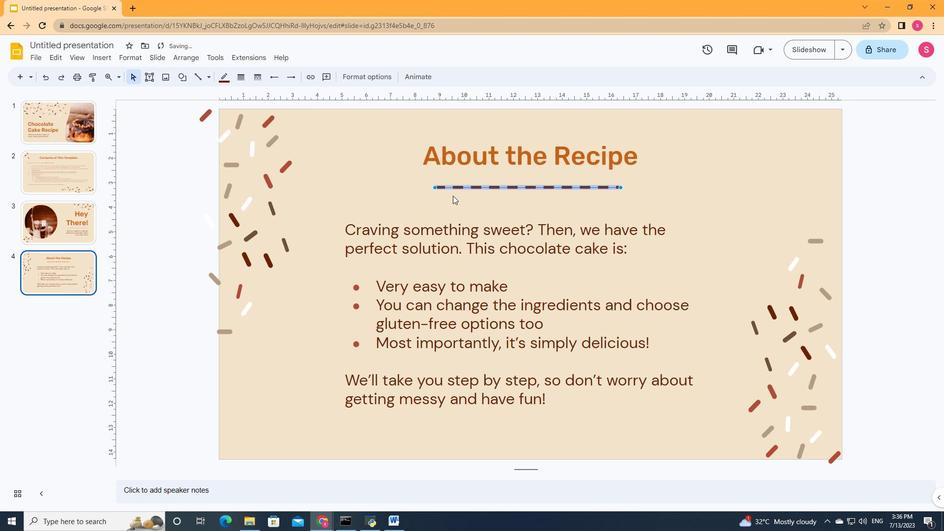 
Action: Mouse moved to (424, 286)
Screenshot: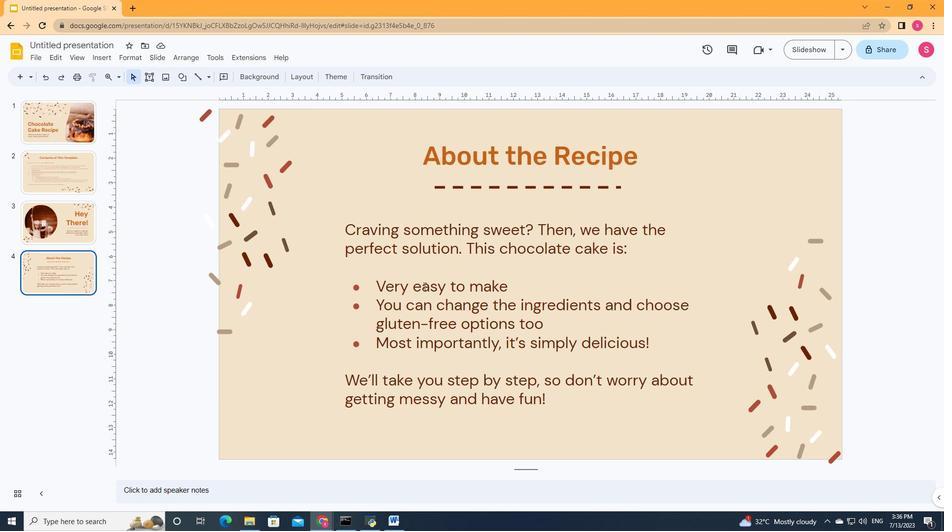 
Action: Mouse scrolled (424, 286) with delta (0, 0)
Screenshot: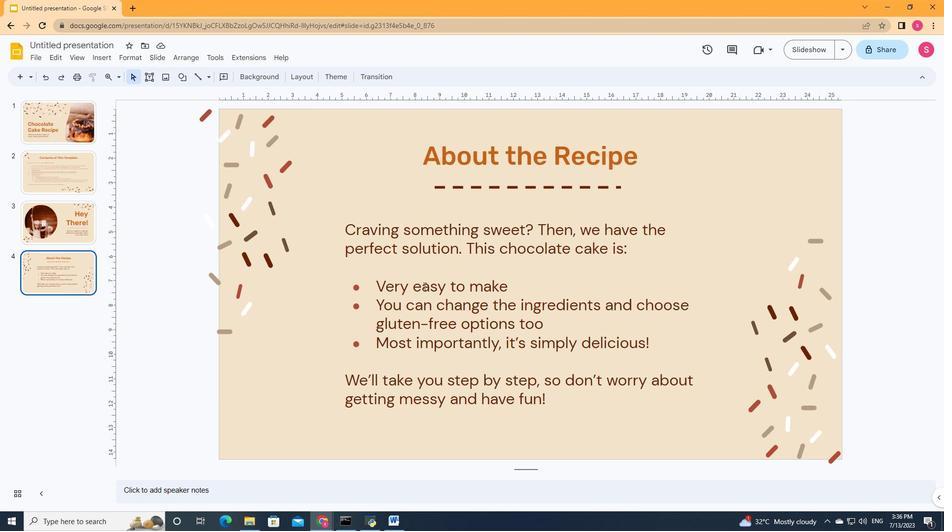 
Action: Mouse moved to (425, 286)
Screenshot: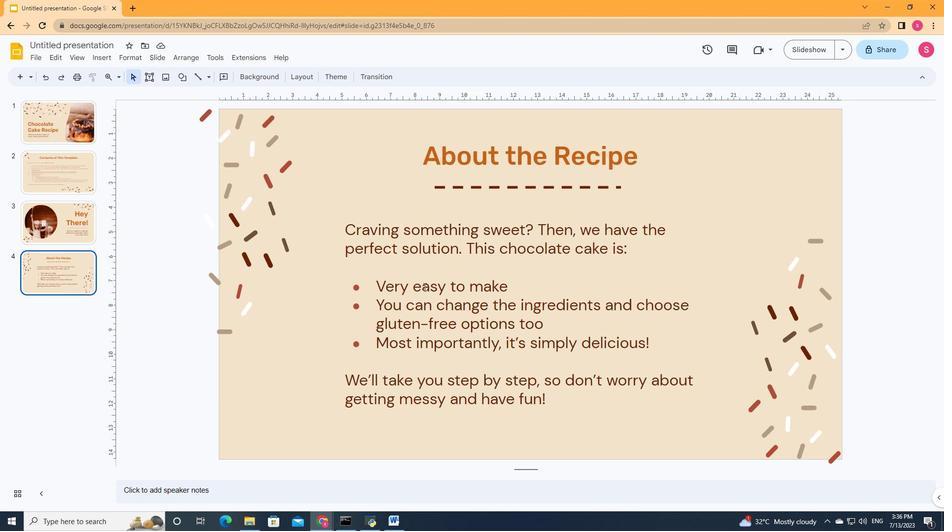 
Action: Mouse scrolled (425, 286) with delta (0, 0)
Screenshot: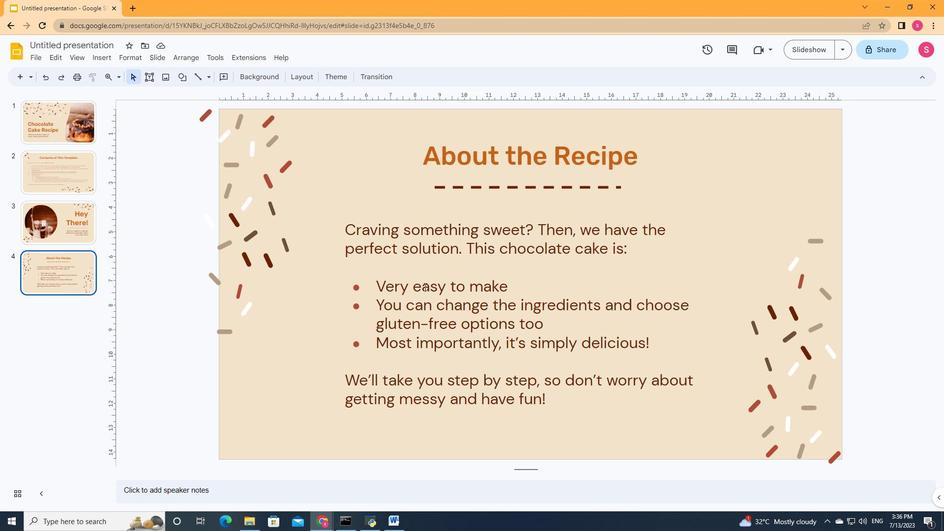 
Action: Mouse moved to (425, 285)
Screenshot: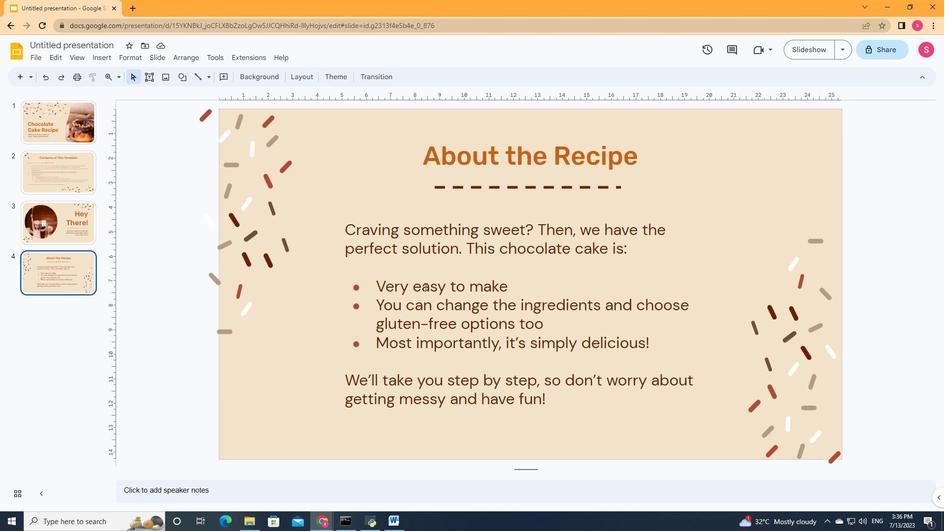 
Action: Mouse scrolled (425, 285) with delta (0, 0)
Screenshot: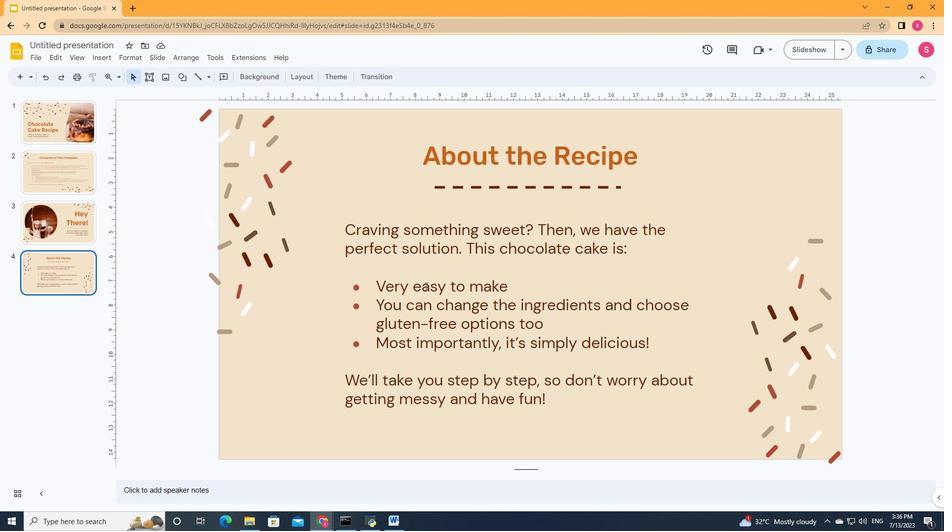 
Action: Mouse scrolled (425, 285) with delta (0, 0)
Screenshot: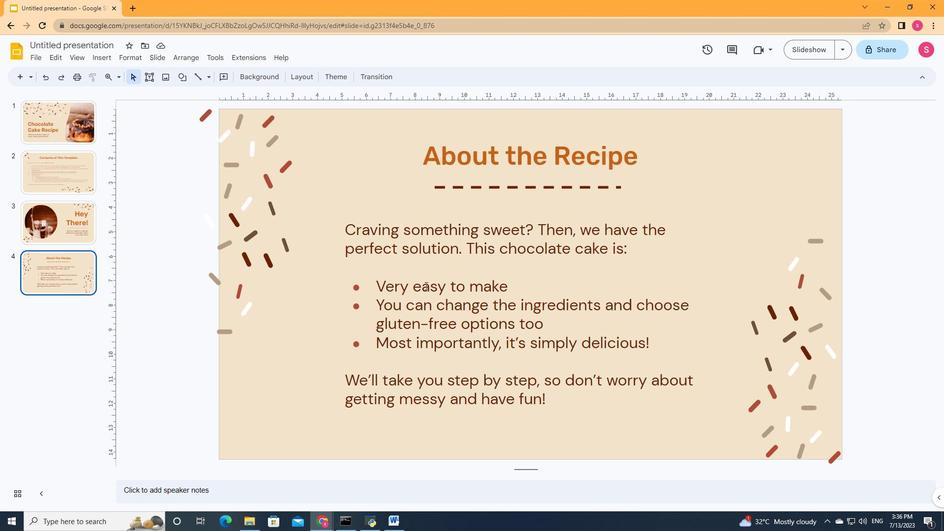 
Action: Mouse moved to (572, 410)
Screenshot: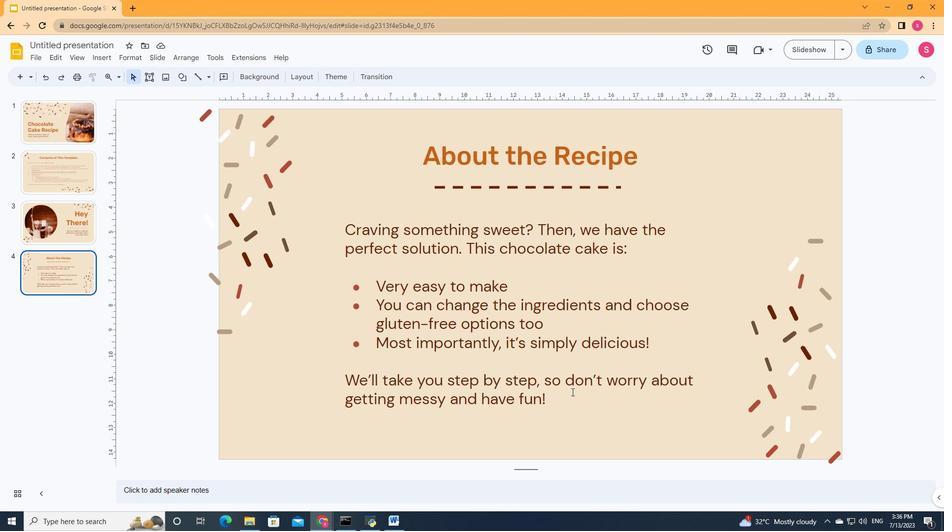 
Action: Mouse pressed left at (572, 410)
Screenshot: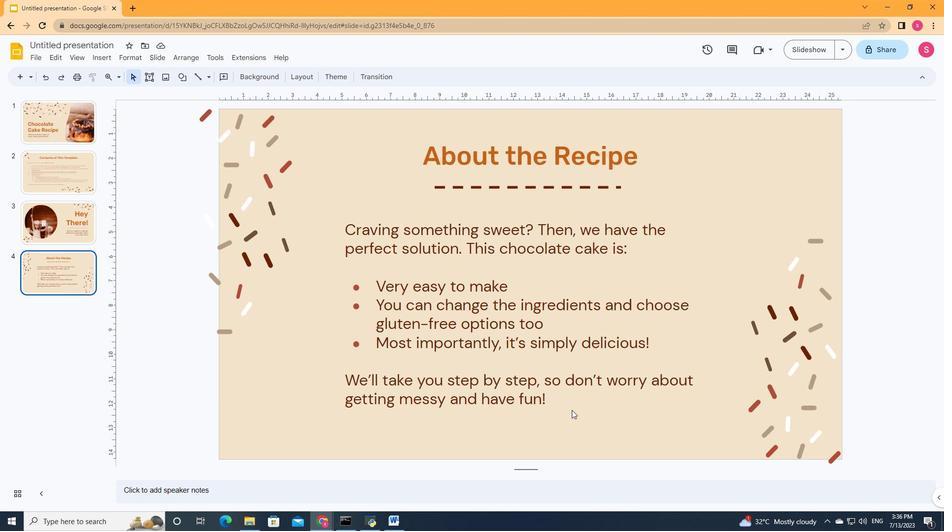 
Action: Mouse moved to (569, 331)
Screenshot: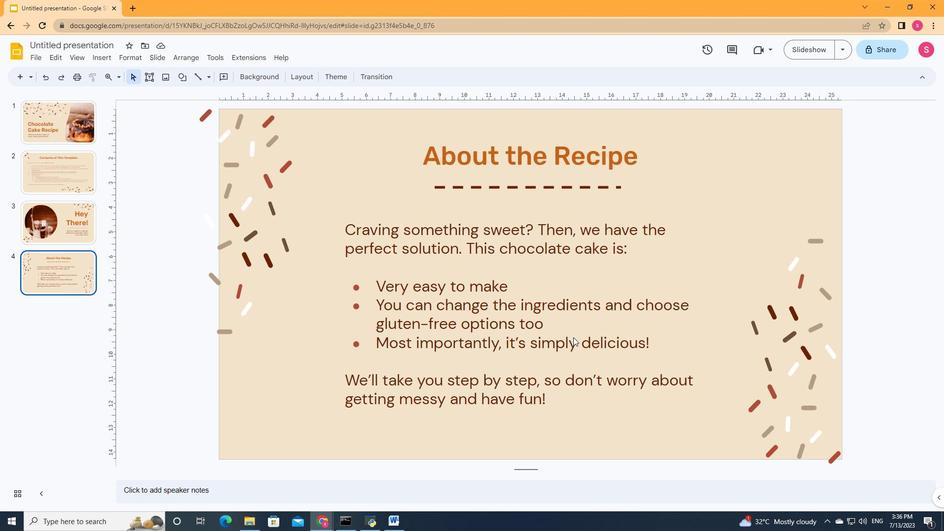 
Action: Mouse scrolled (569, 331) with delta (0, 0)
Screenshot: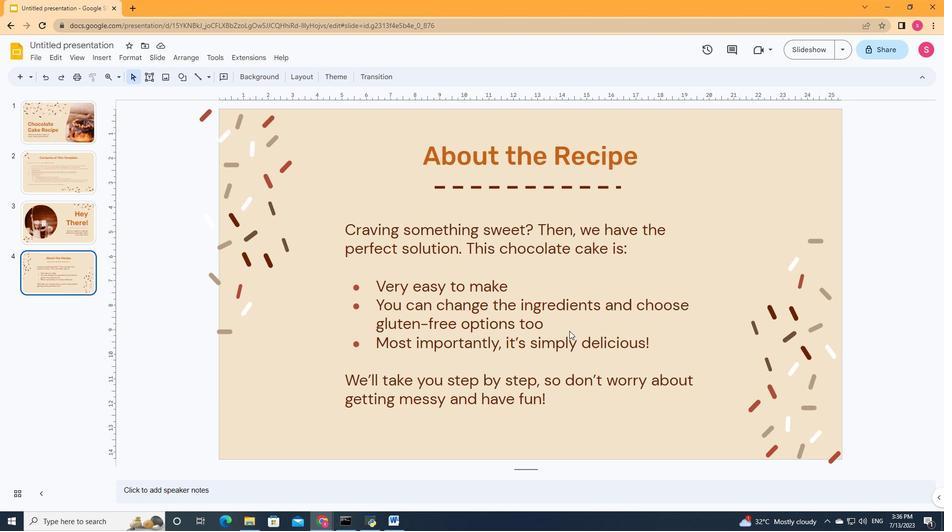 
Action: Mouse scrolled (569, 331) with delta (0, 0)
Screenshot: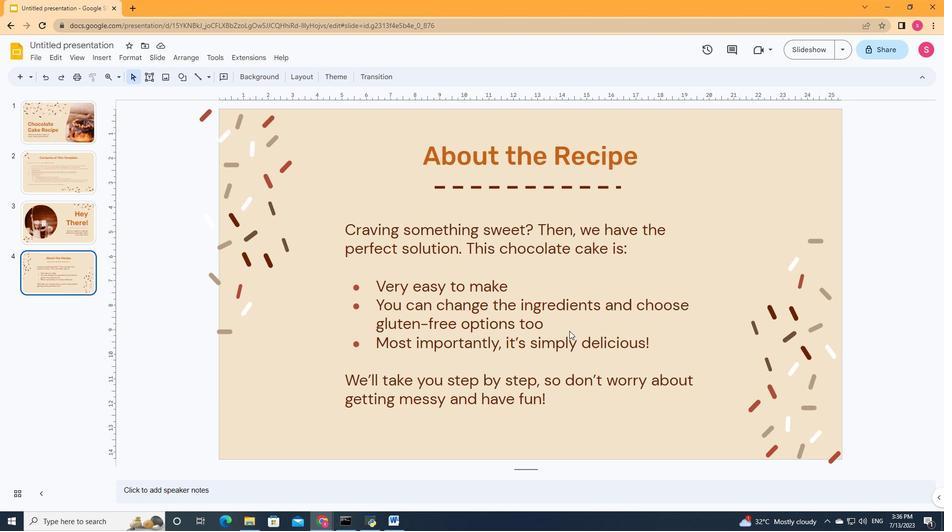 
Action: Mouse scrolled (569, 331) with delta (0, 0)
Screenshot: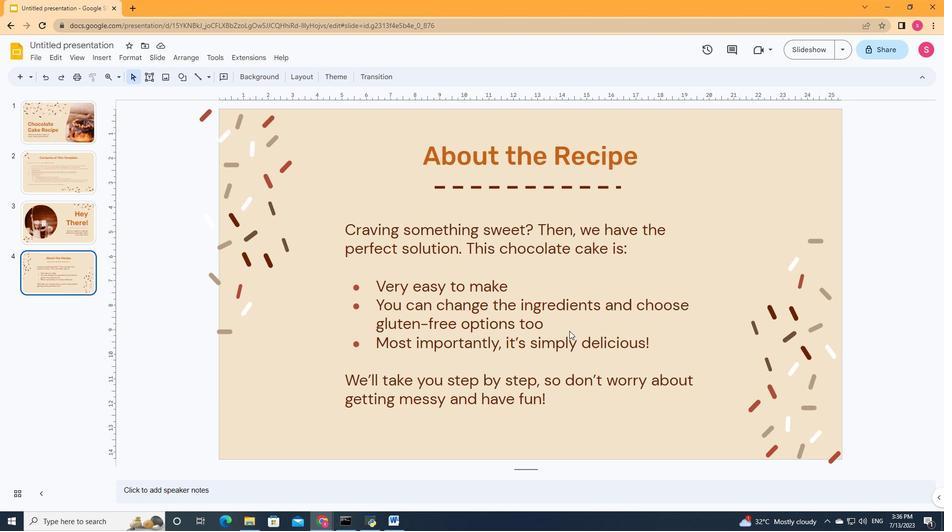 
Action: Mouse scrolled (569, 331) with delta (0, 0)
Screenshot: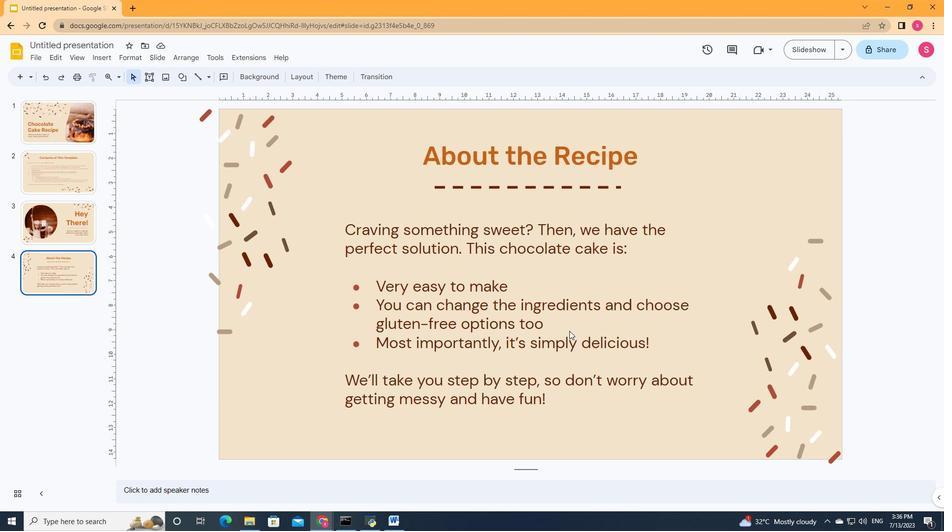 
Action: Mouse scrolled (569, 330) with delta (0, 0)
Screenshot: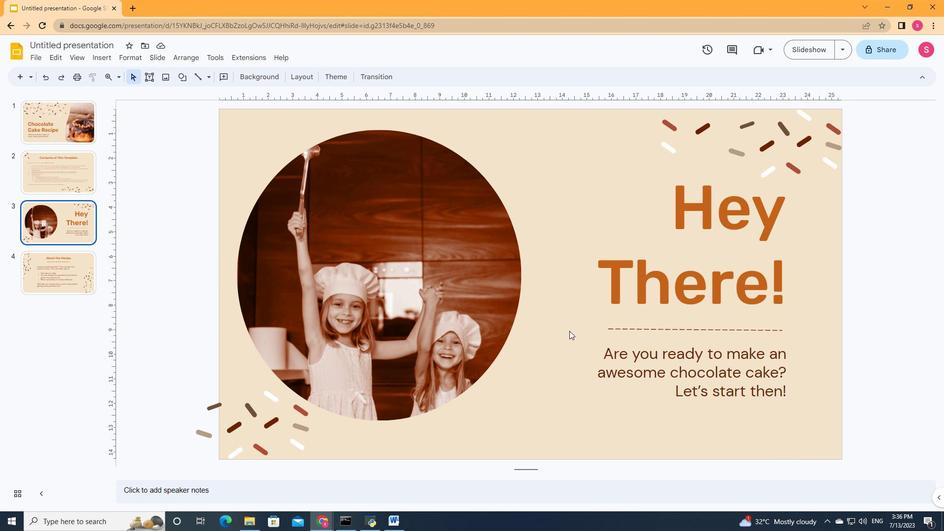 
Action: Mouse scrolled (569, 330) with delta (0, 0)
Screenshot: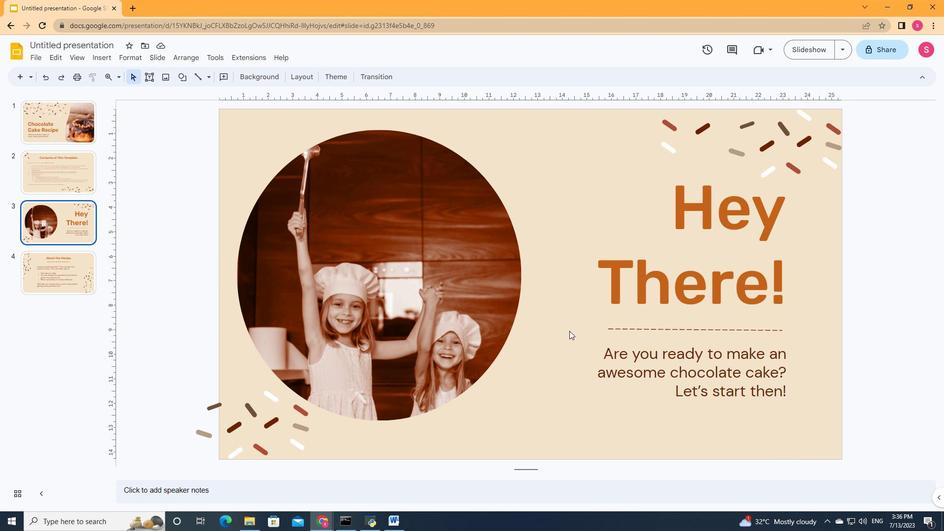 
Action: Mouse scrolled (569, 330) with delta (0, 0)
Screenshot: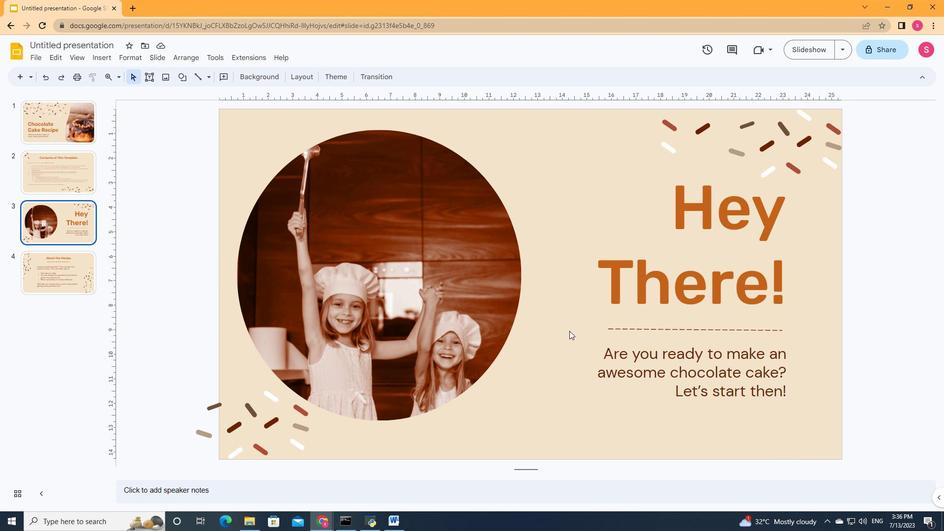 
Action: Mouse scrolled (569, 330) with delta (0, 0)
Screenshot: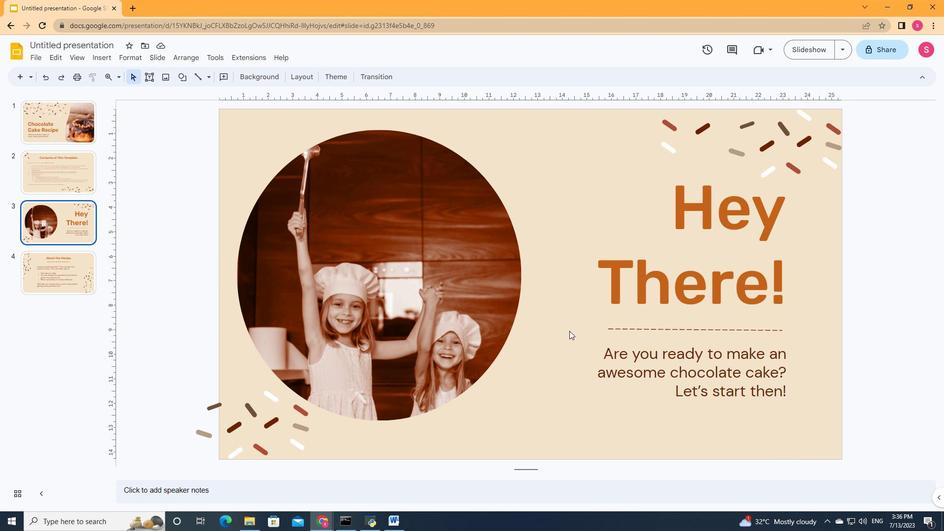 
